 Task: In the  document briefing.pdf Use the tool word Count 'and display word count while typing'. Find the word using Dictionary 'extend'. Below name insert the link: in.pinterest.com
Action: Mouse moved to (197, 102)
Screenshot: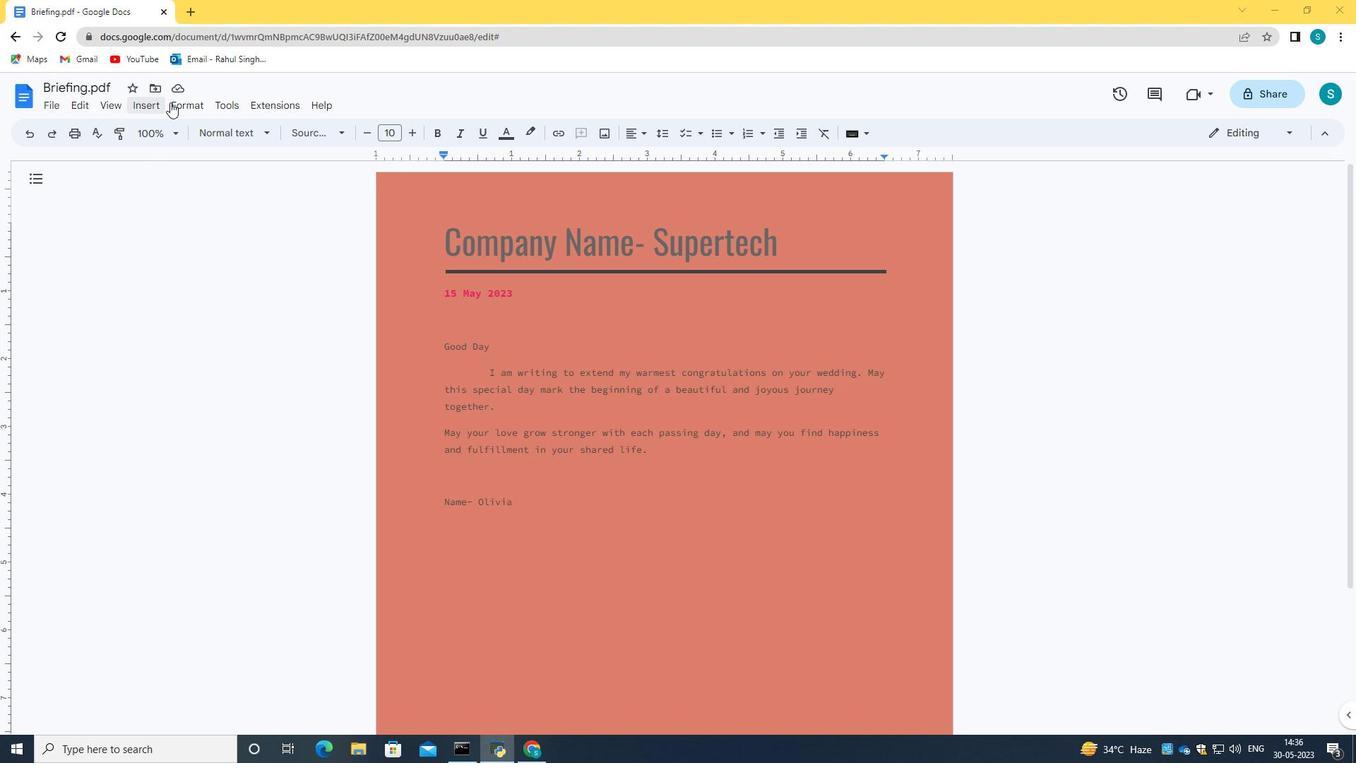 
Action: Mouse pressed left at (197, 102)
Screenshot: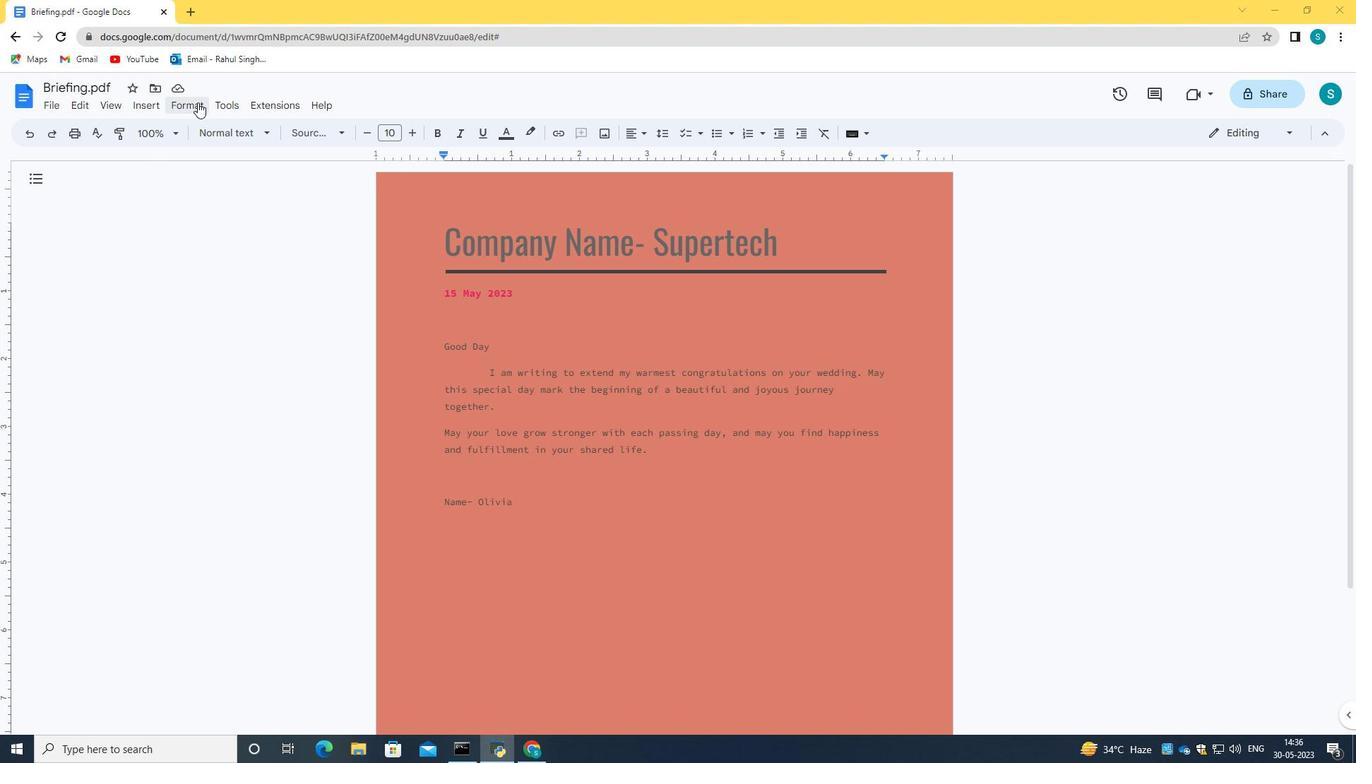 
Action: Mouse moved to (238, 154)
Screenshot: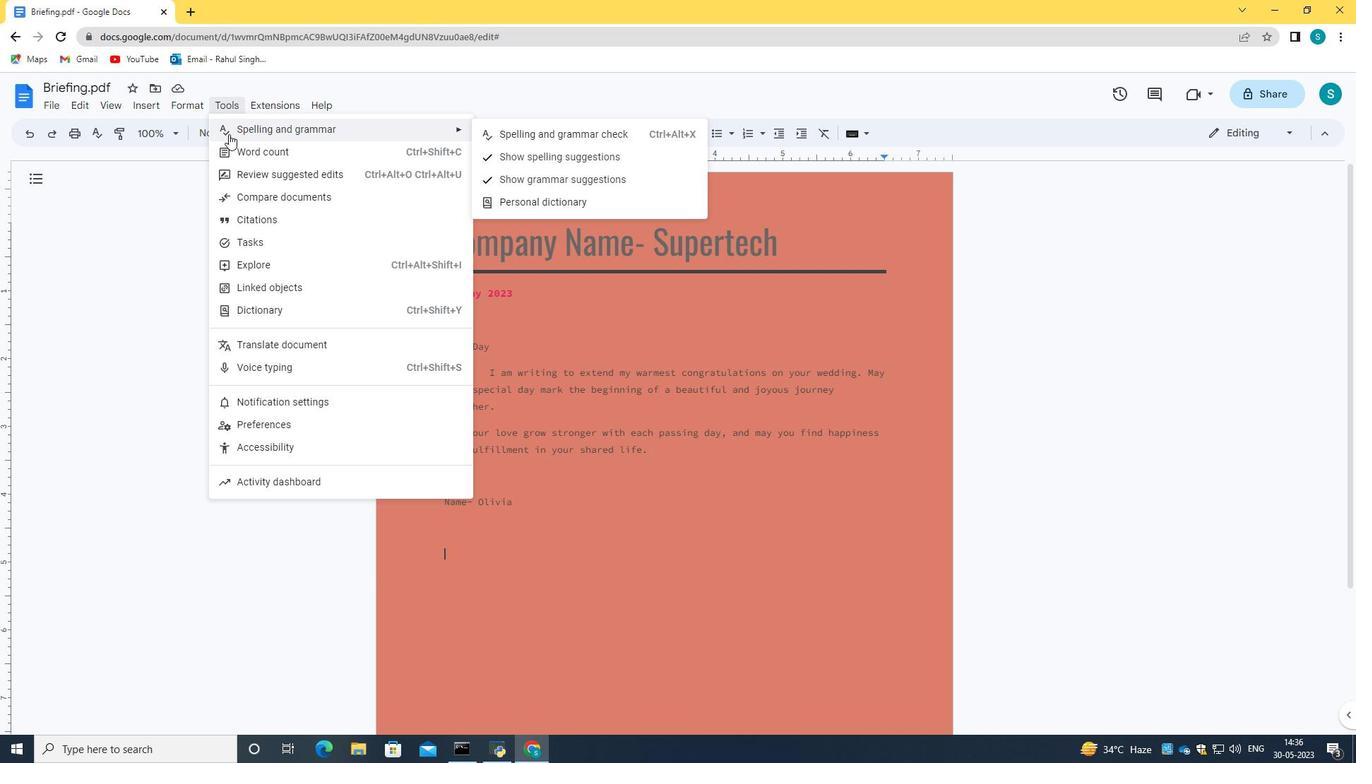
Action: Mouse pressed left at (238, 154)
Screenshot: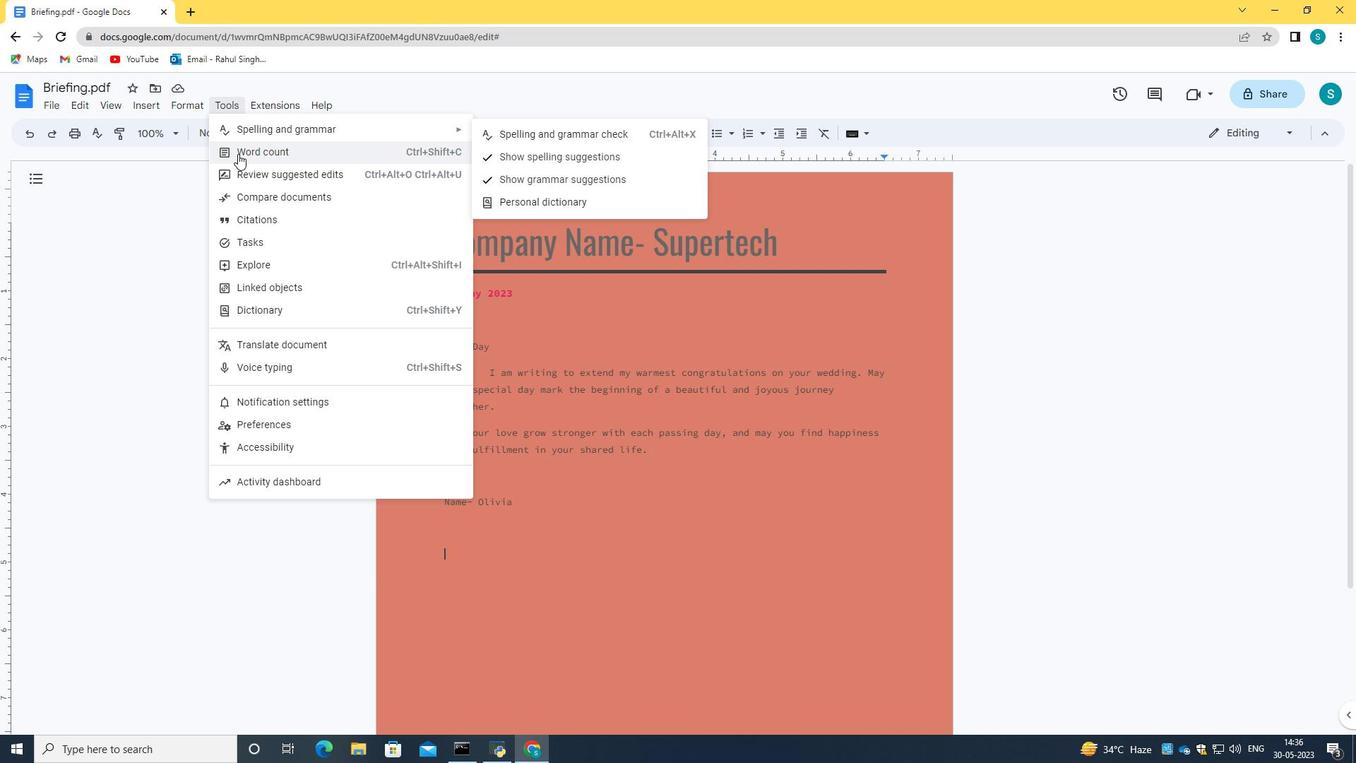 
Action: Mouse moved to (593, 467)
Screenshot: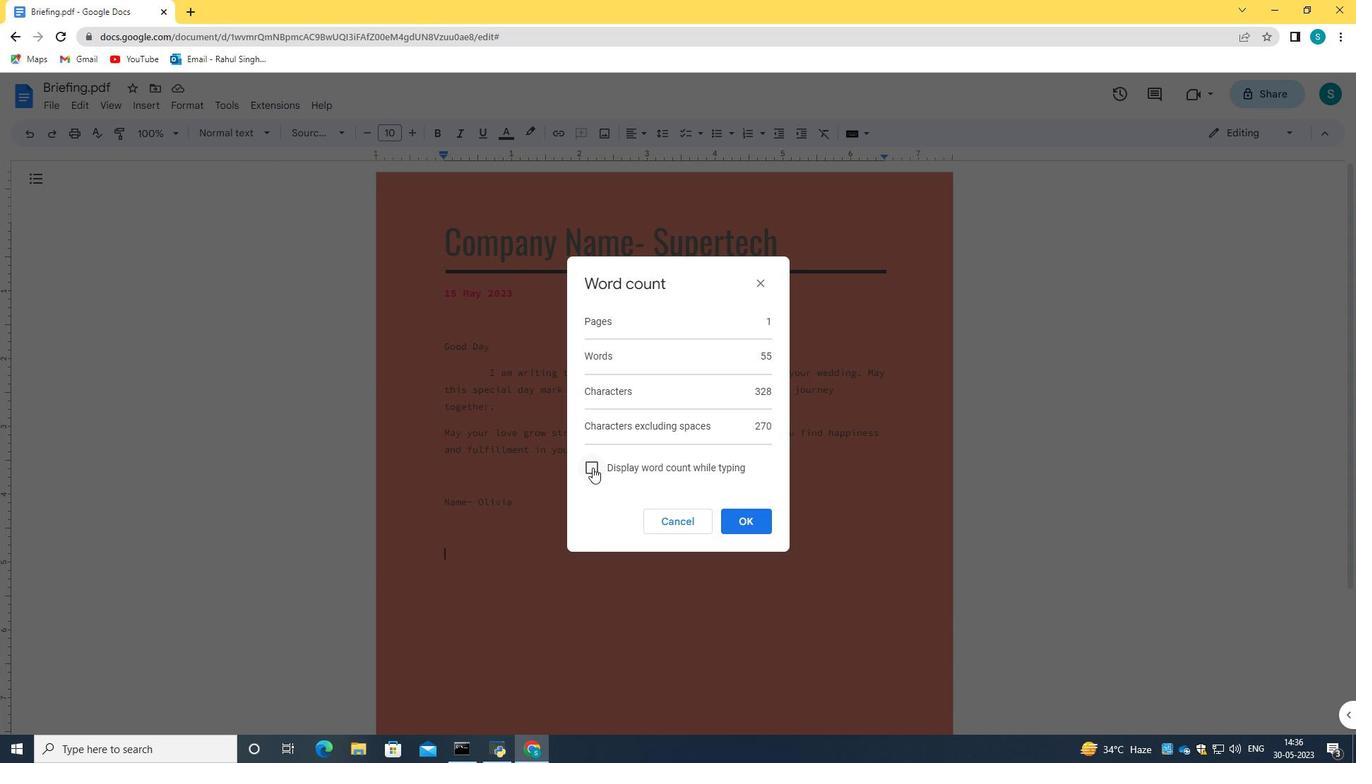
Action: Mouse pressed left at (593, 467)
Screenshot: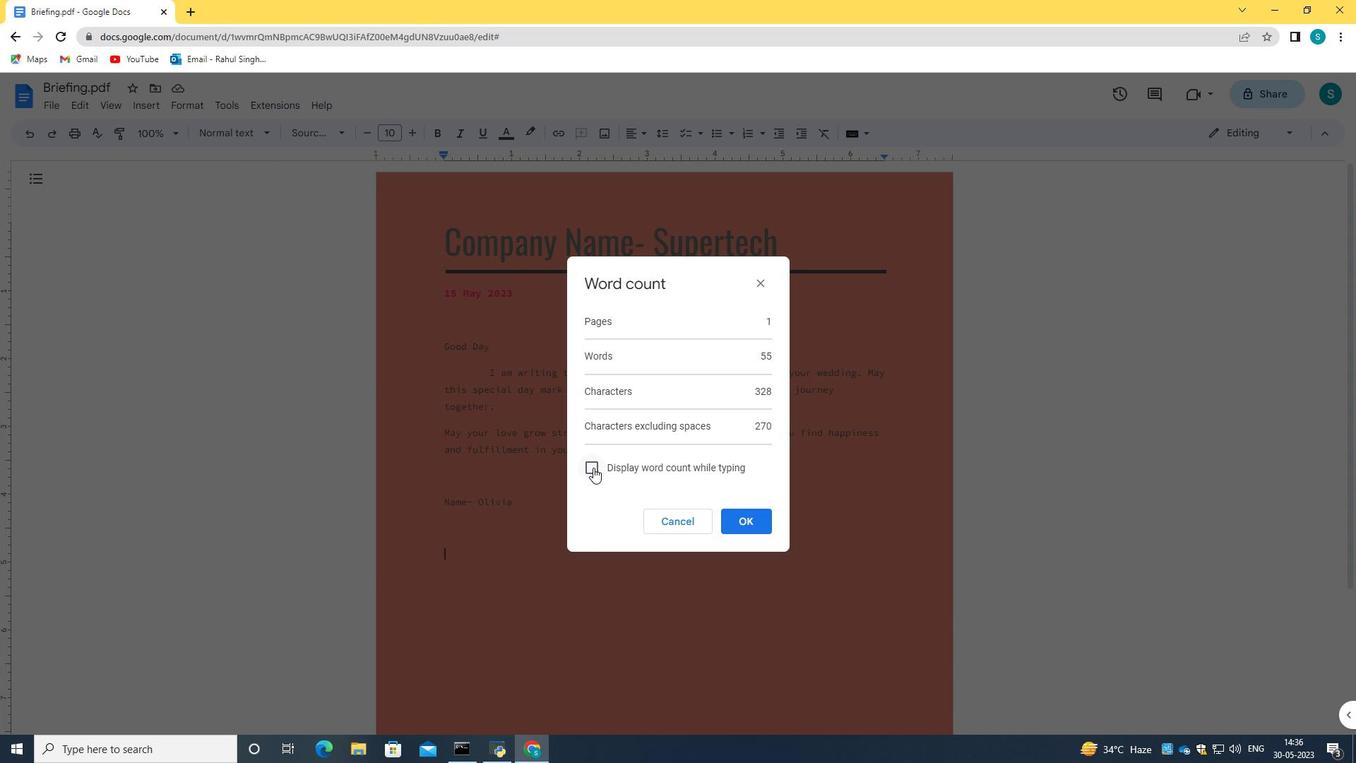 
Action: Mouse moved to (750, 518)
Screenshot: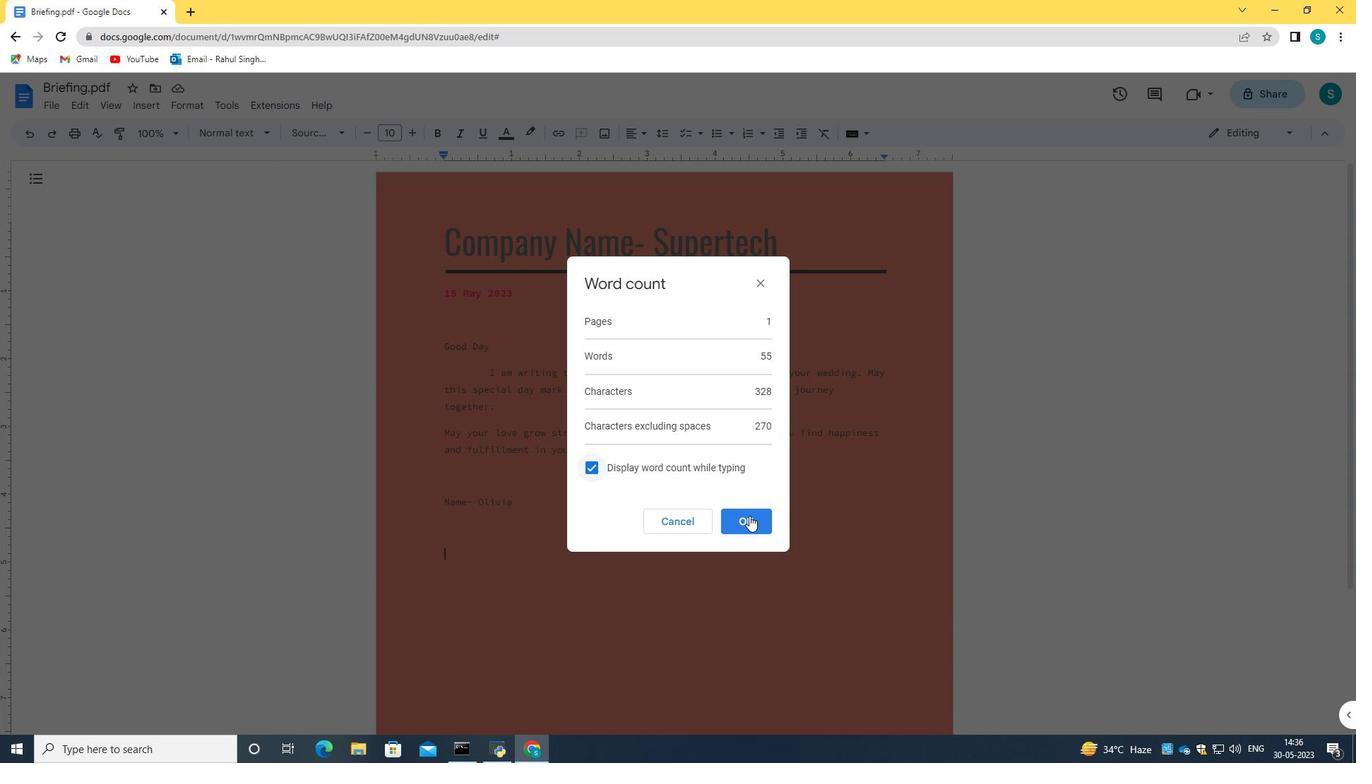 
Action: Mouse pressed left at (750, 518)
Screenshot: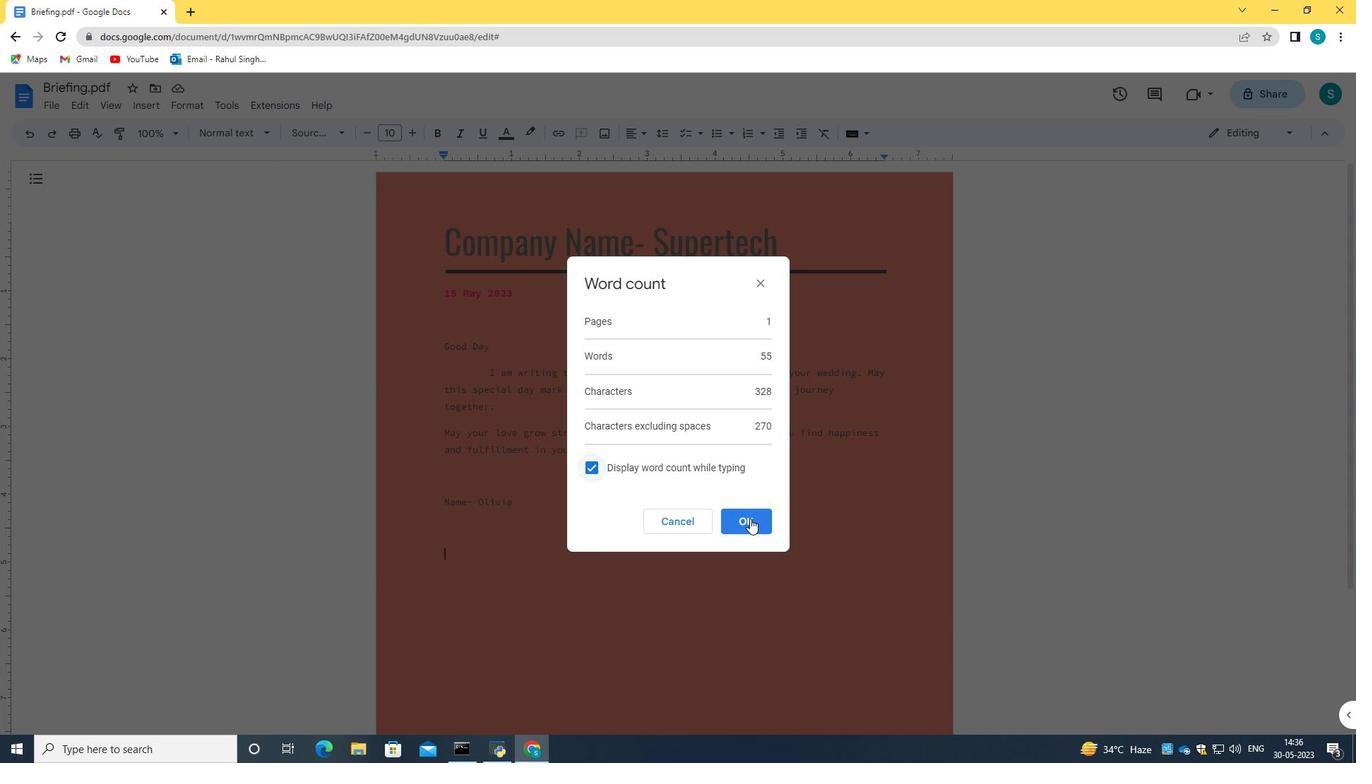 
Action: Mouse moved to (237, 101)
Screenshot: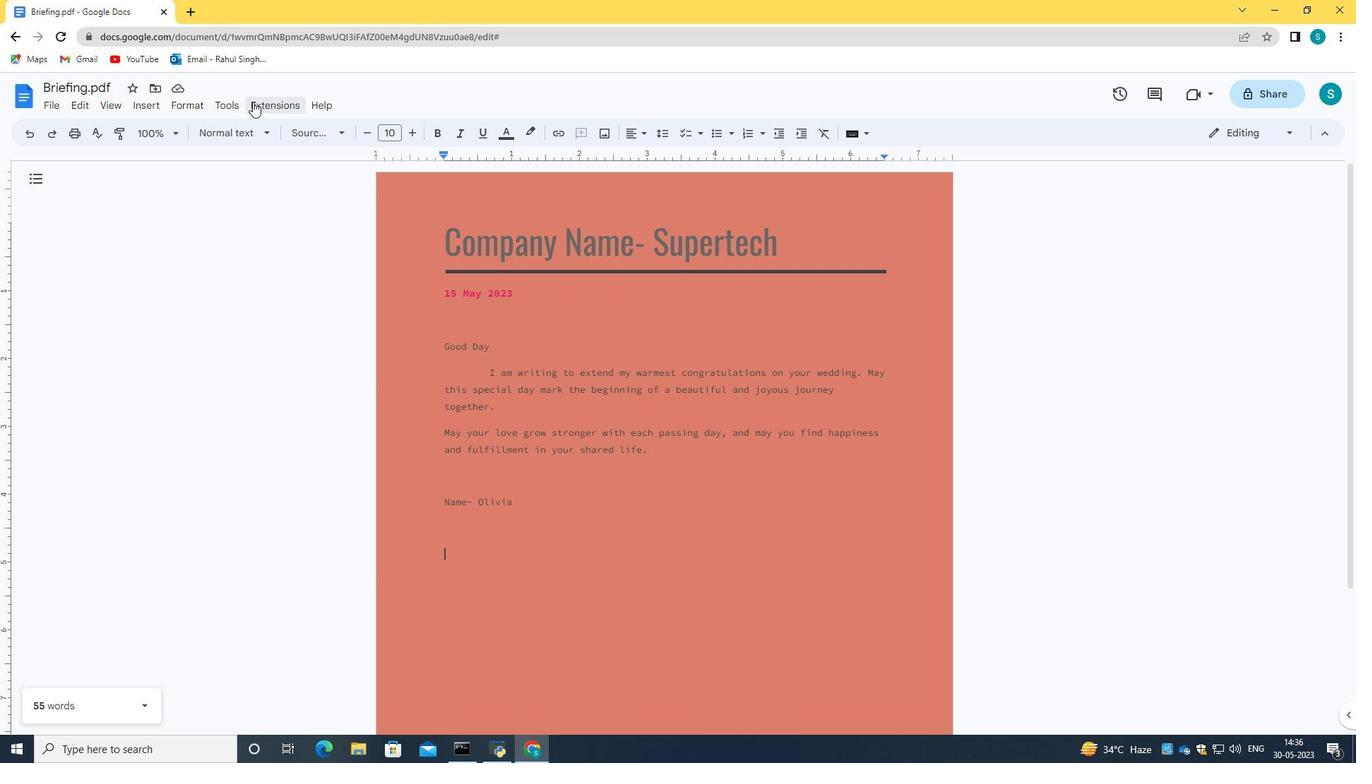 
Action: Mouse pressed left at (237, 101)
Screenshot: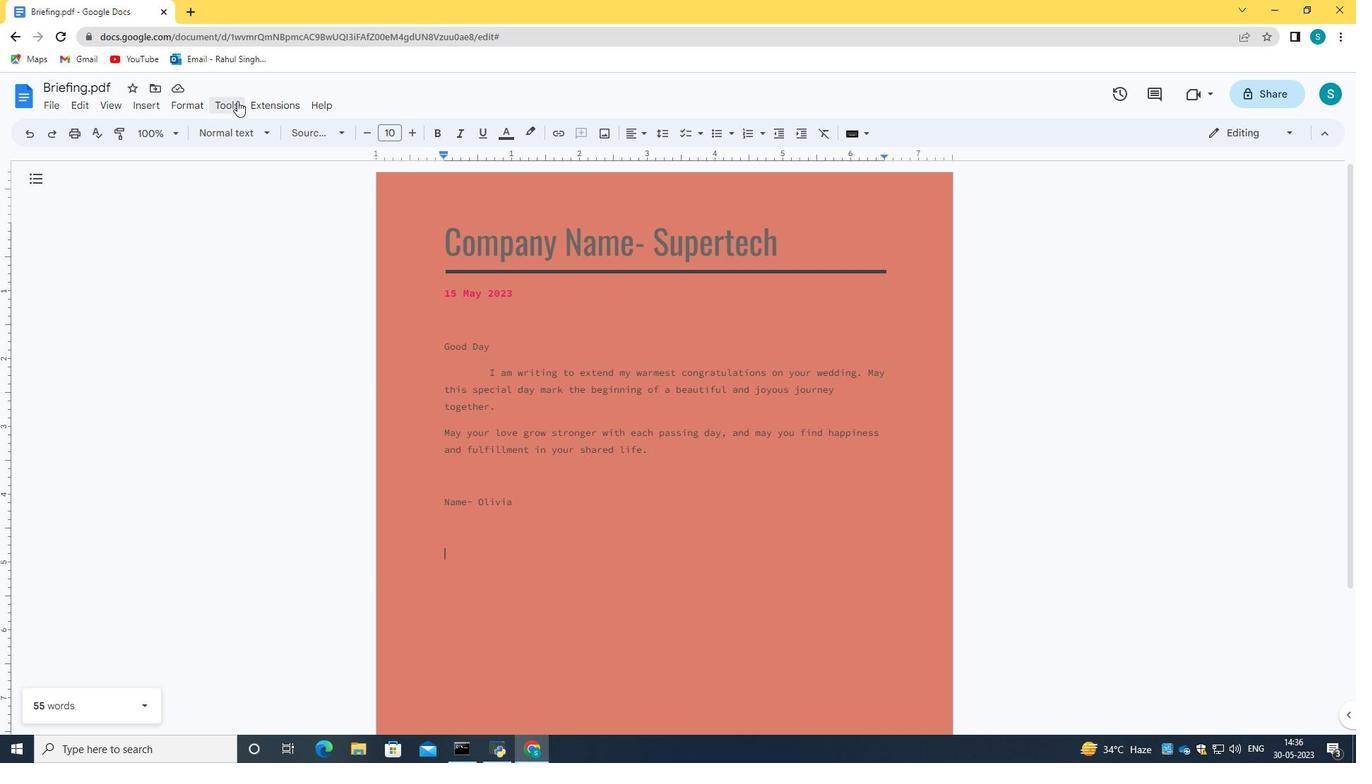 
Action: Mouse moved to (264, 313)
Screenshot: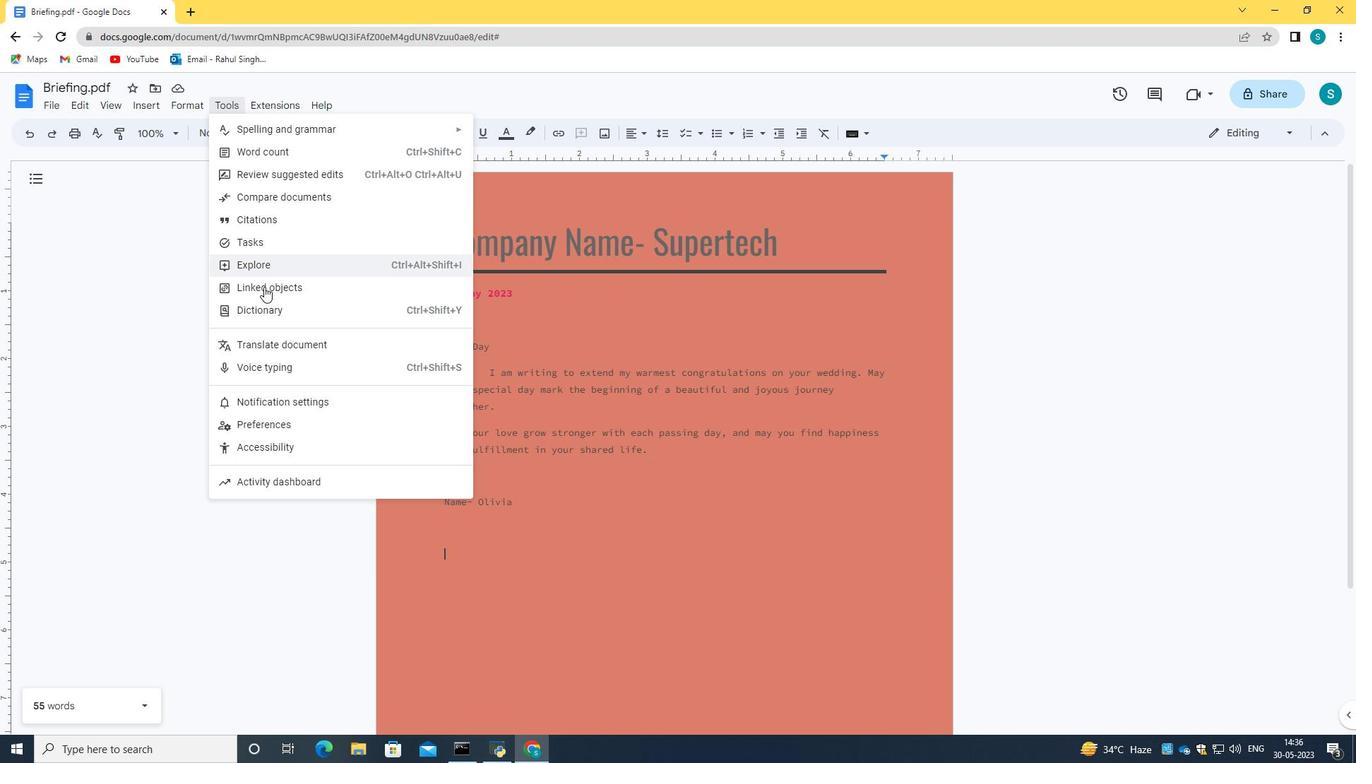 
Action: Mouse pressed left at (264, 313)
Screenshot: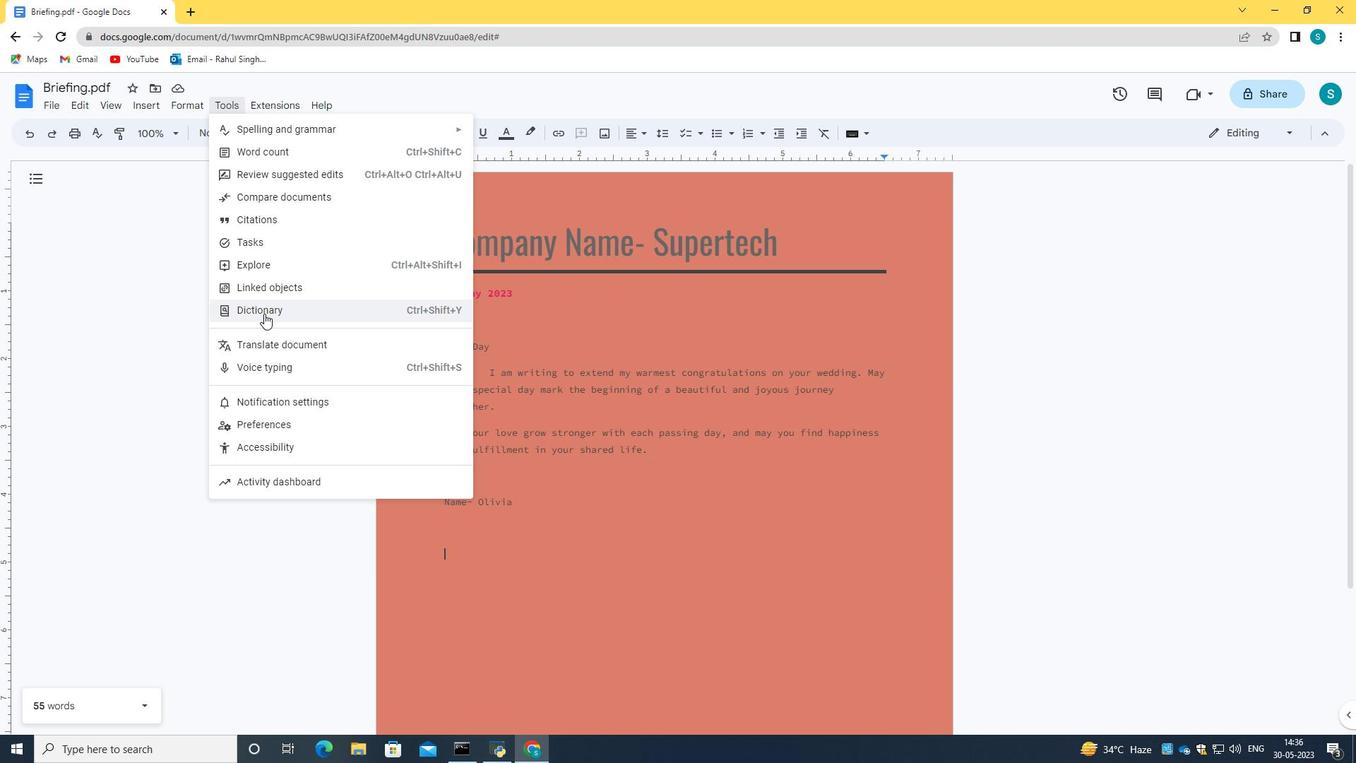 
Action: Mouse moved to (1214, 180)
Screenshot: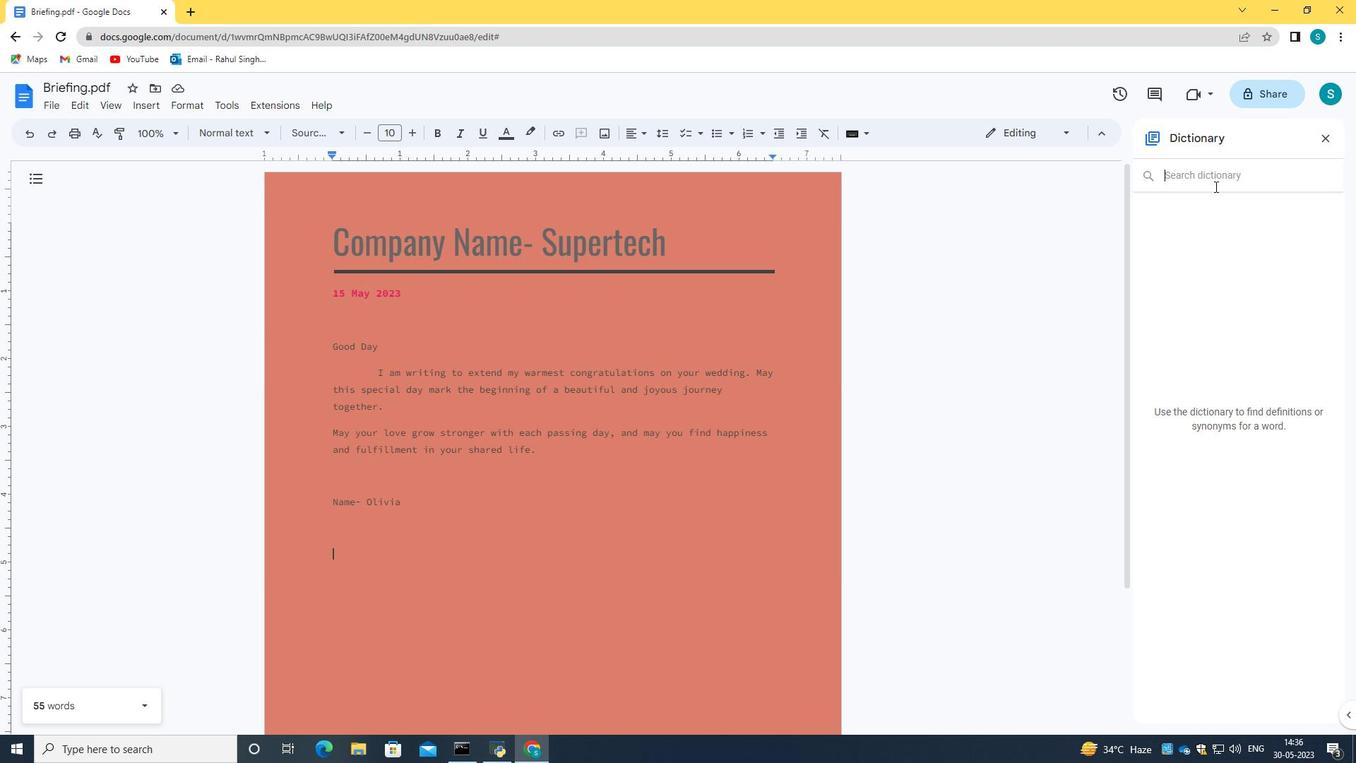 
Action: Mouse pressed left at (1214, 180)
Screenshot: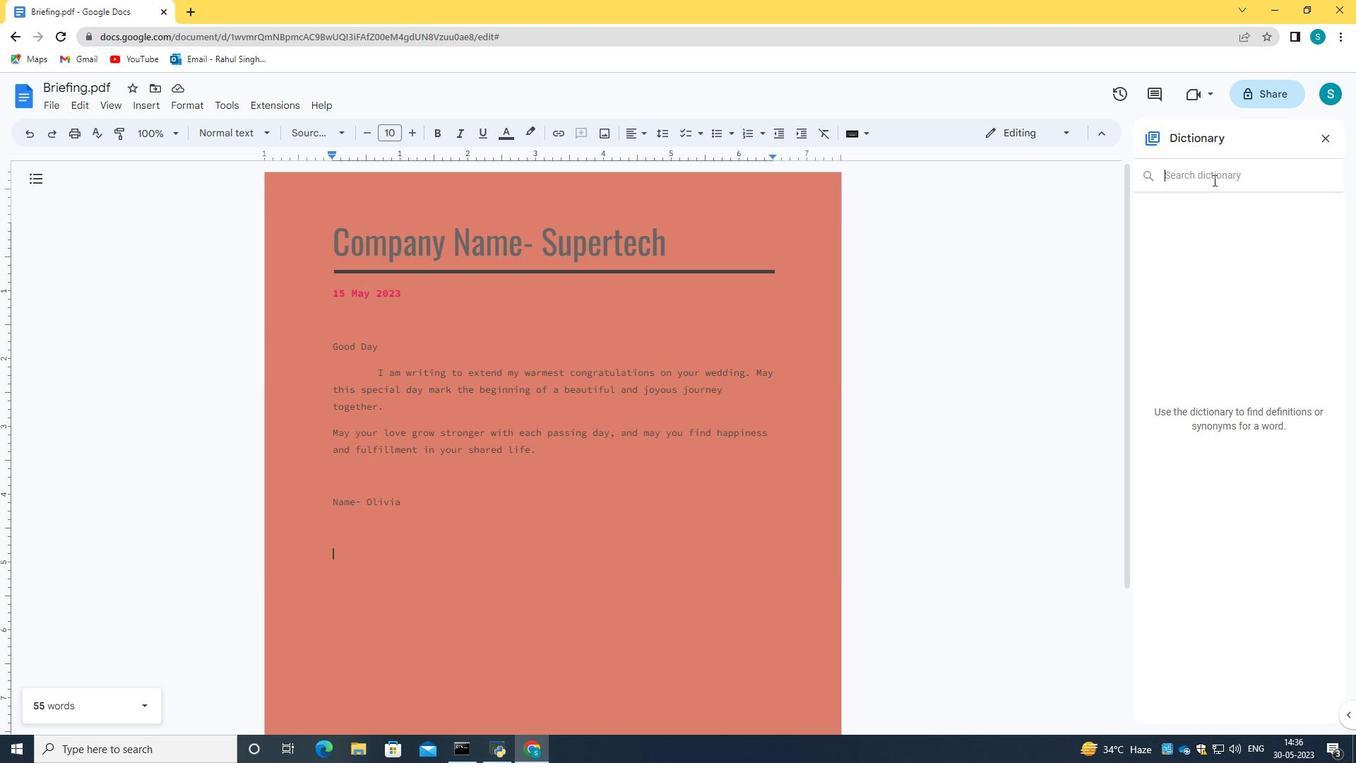 
Action: Key pressed <Key.caps_lock><Key.caps_lock>extend<Key.enter>
Screenshot: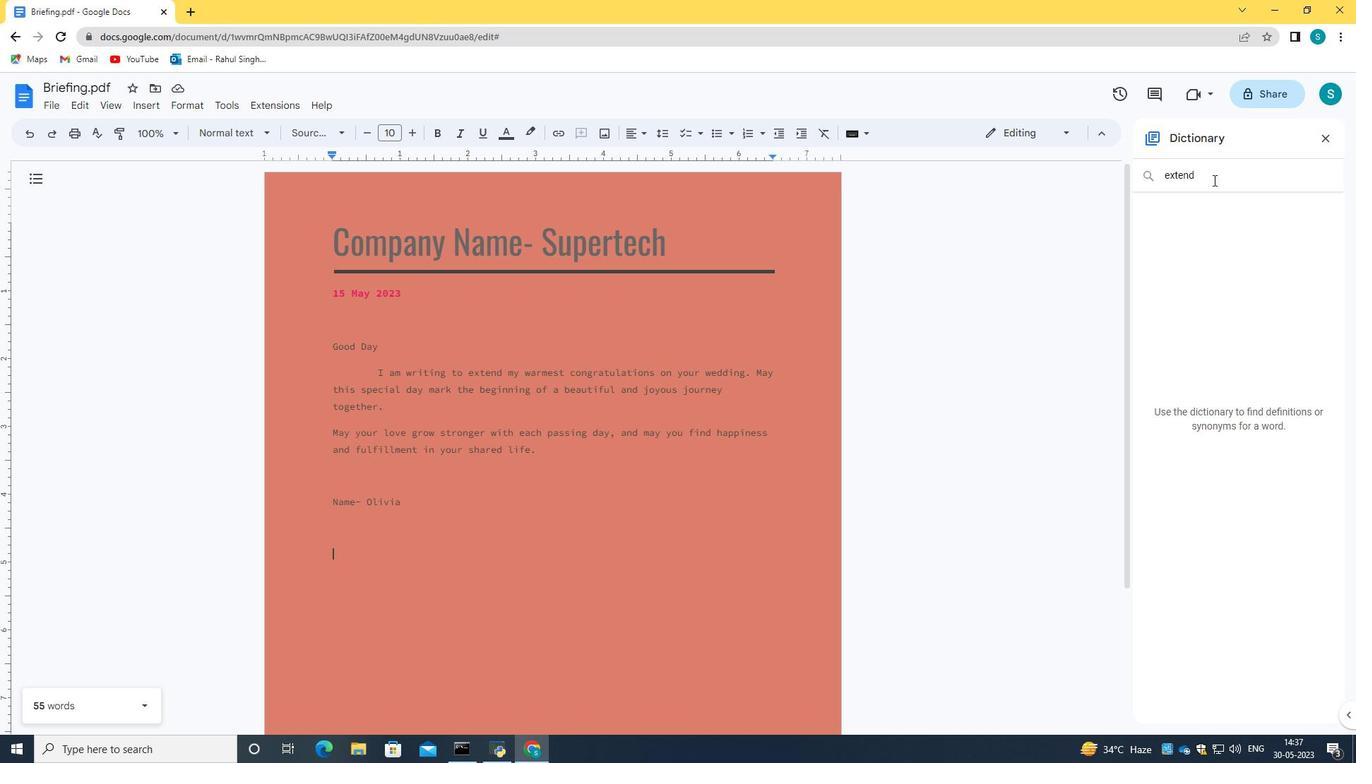 
Action: Mouse moved to (1221, 179)
Screenshot: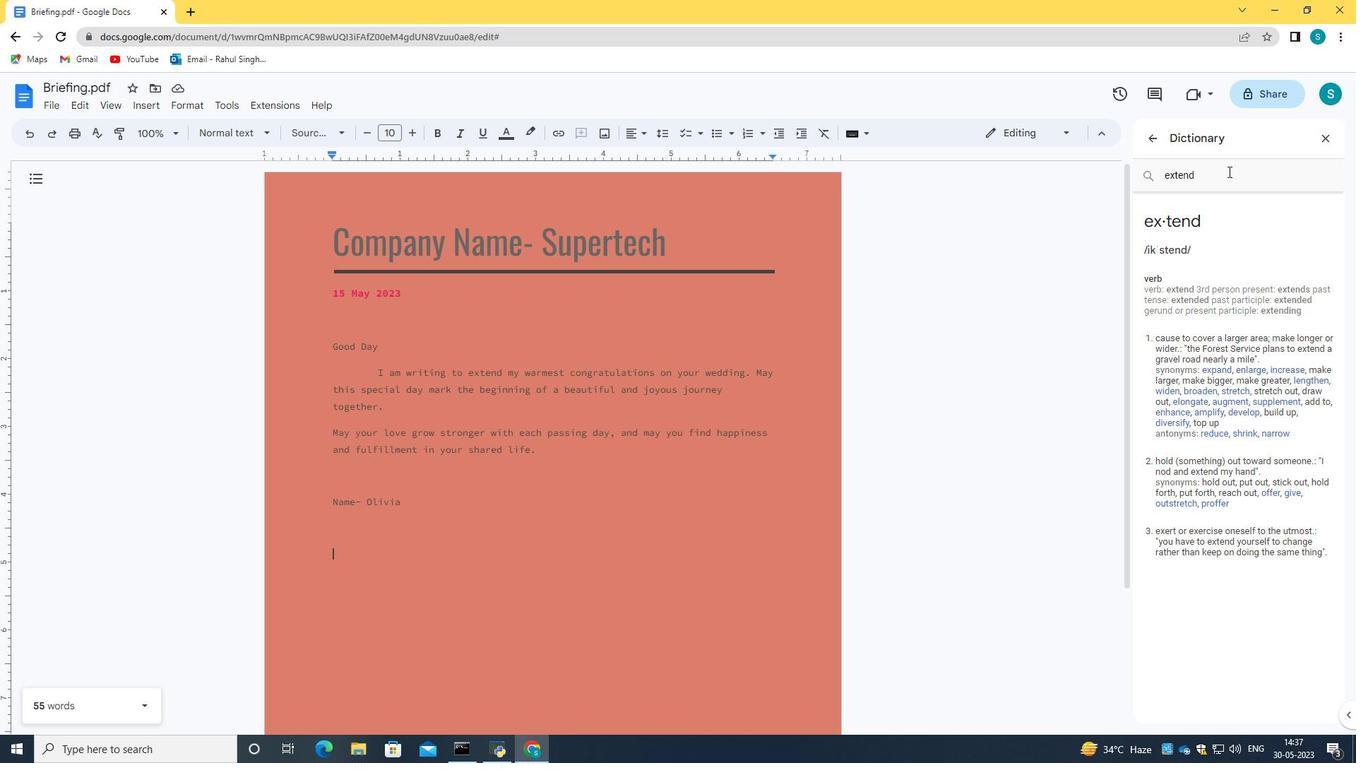 
Action: Mouse pressed left at (1221, 179)
Screenshot: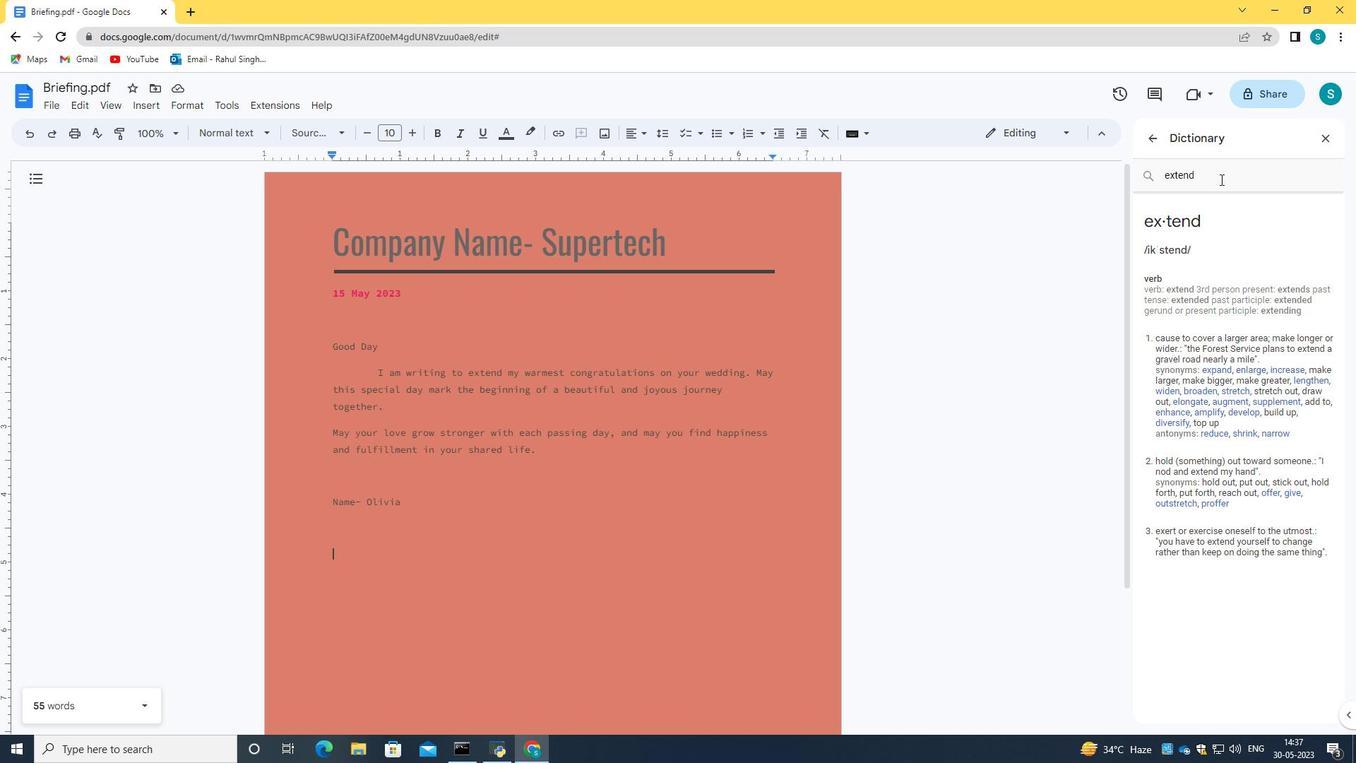 
Action: Mouse moved to (1120, 278)
Screenshot: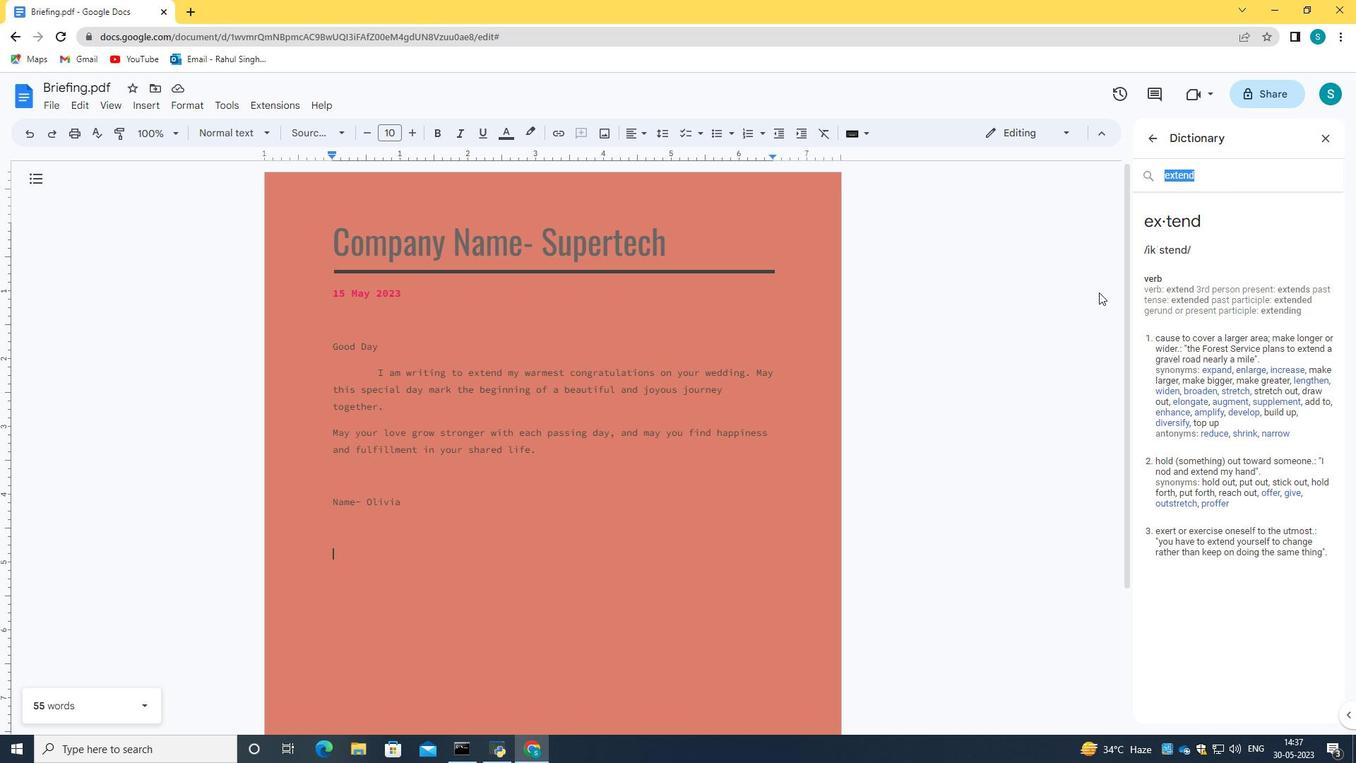 
Action: Mouse pressed left at (1120, 278)
Screenshot: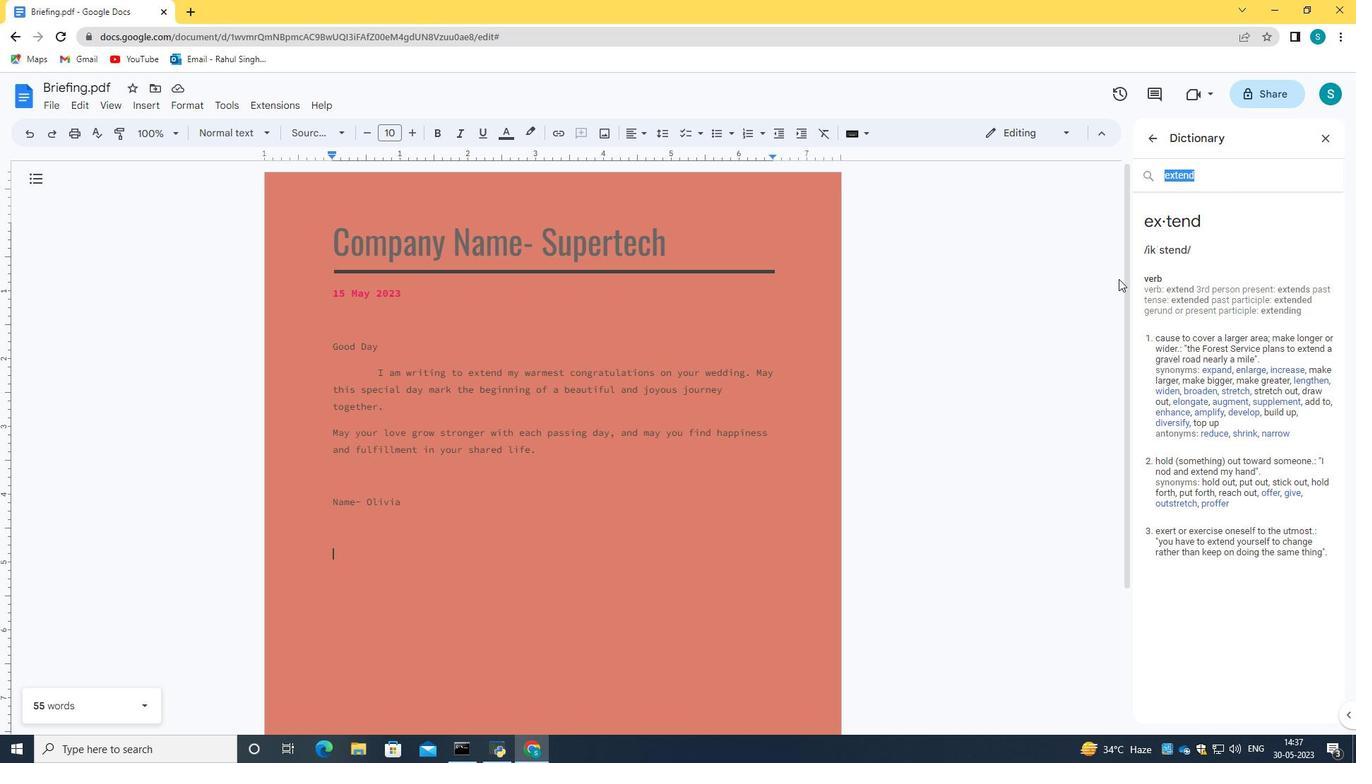 
Action: Mouse moved to (1043, 258)
Screenshot: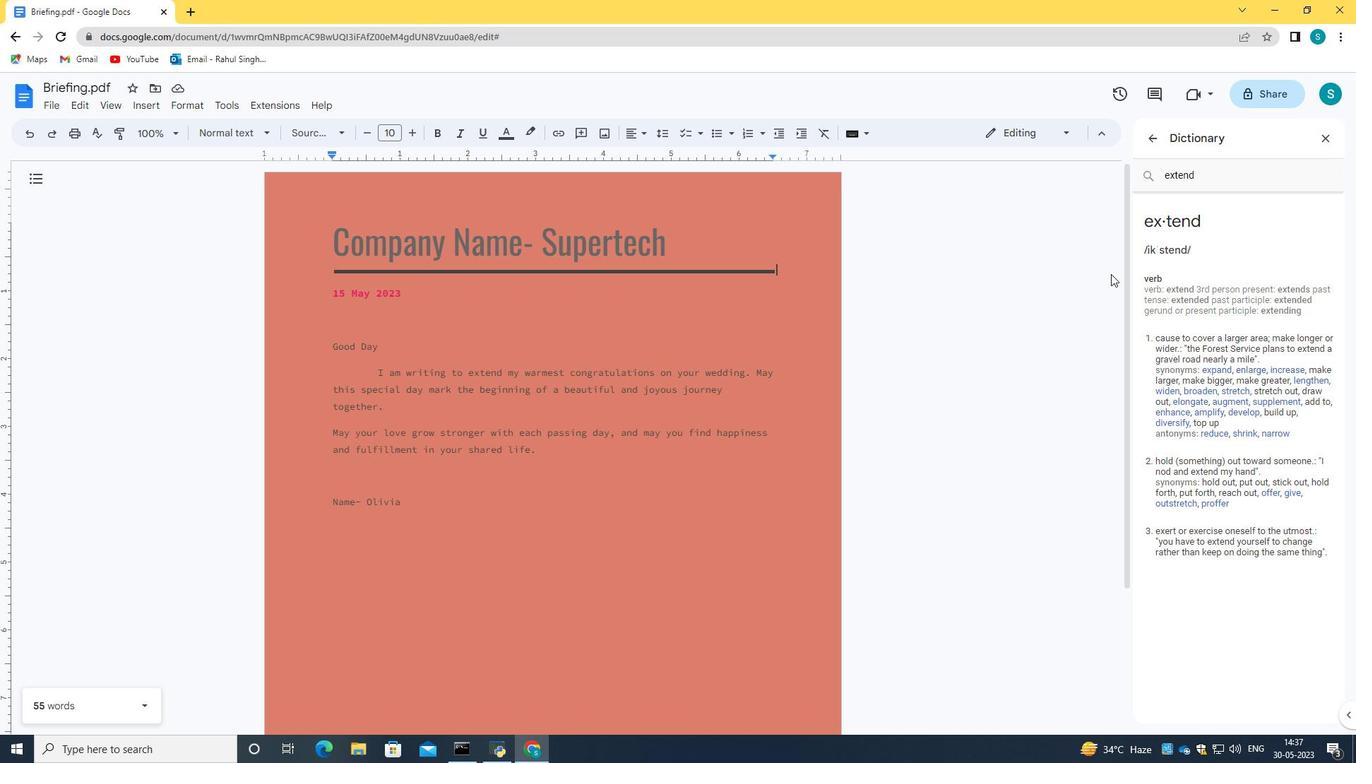 
Action: Mouse pressed left at (1043, 258)
Screenshot: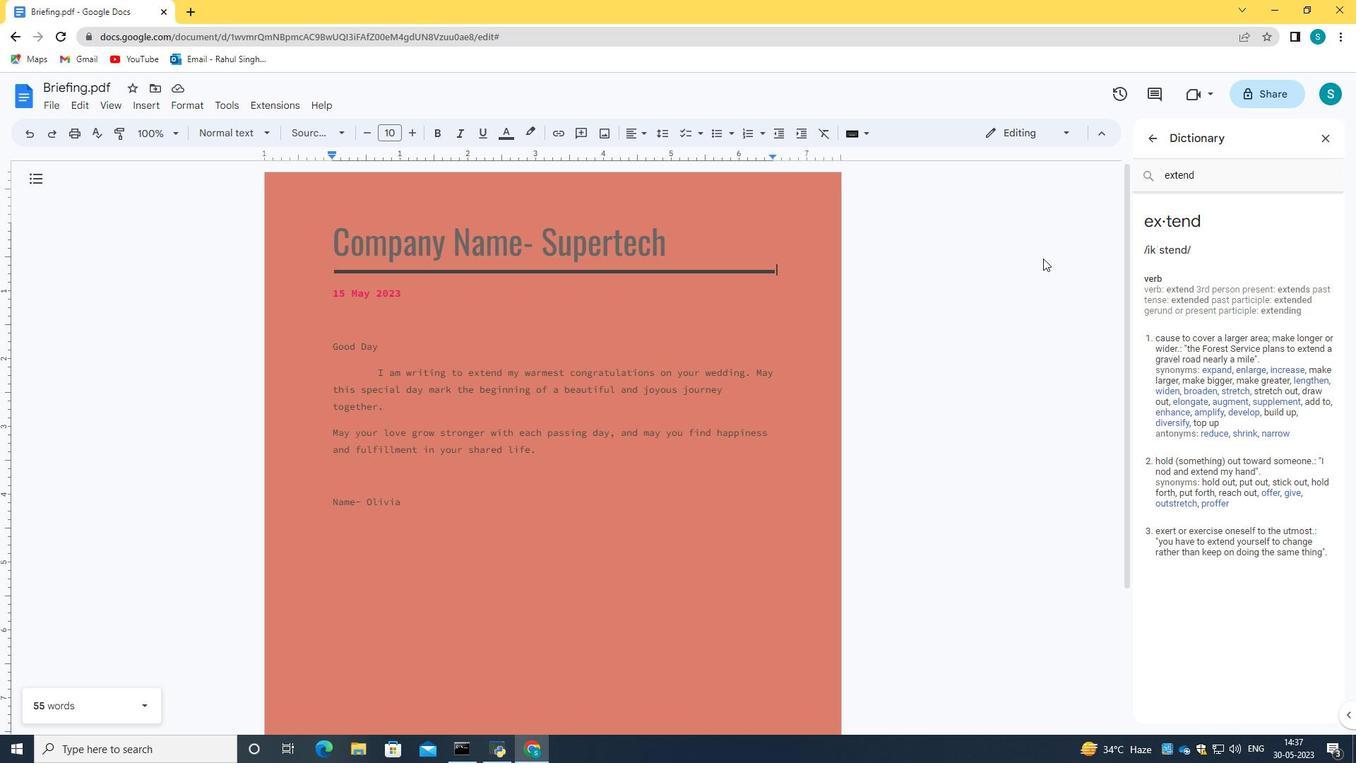 
Action: Mouse moved to (375, 547)
Screenshot: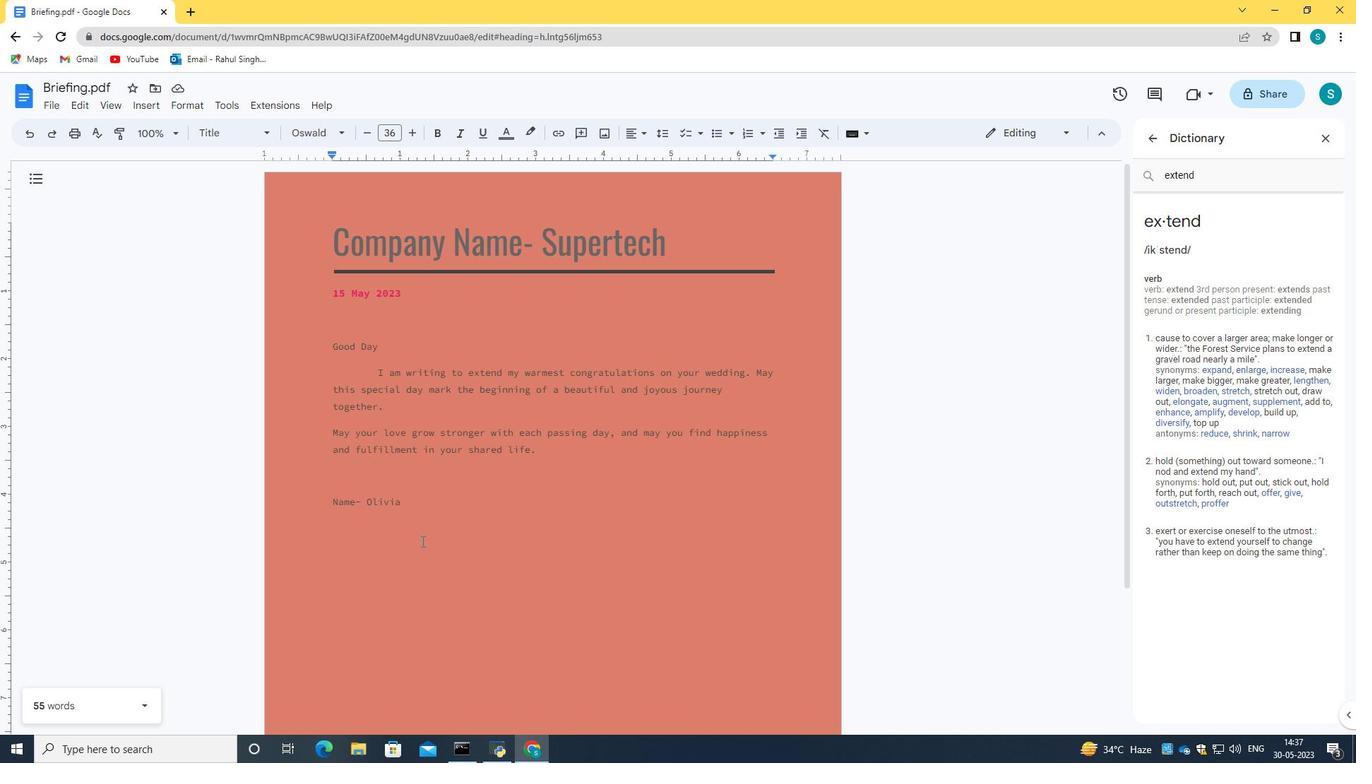 
Action: Mouse pressed left at (375, 547)
Screenshot: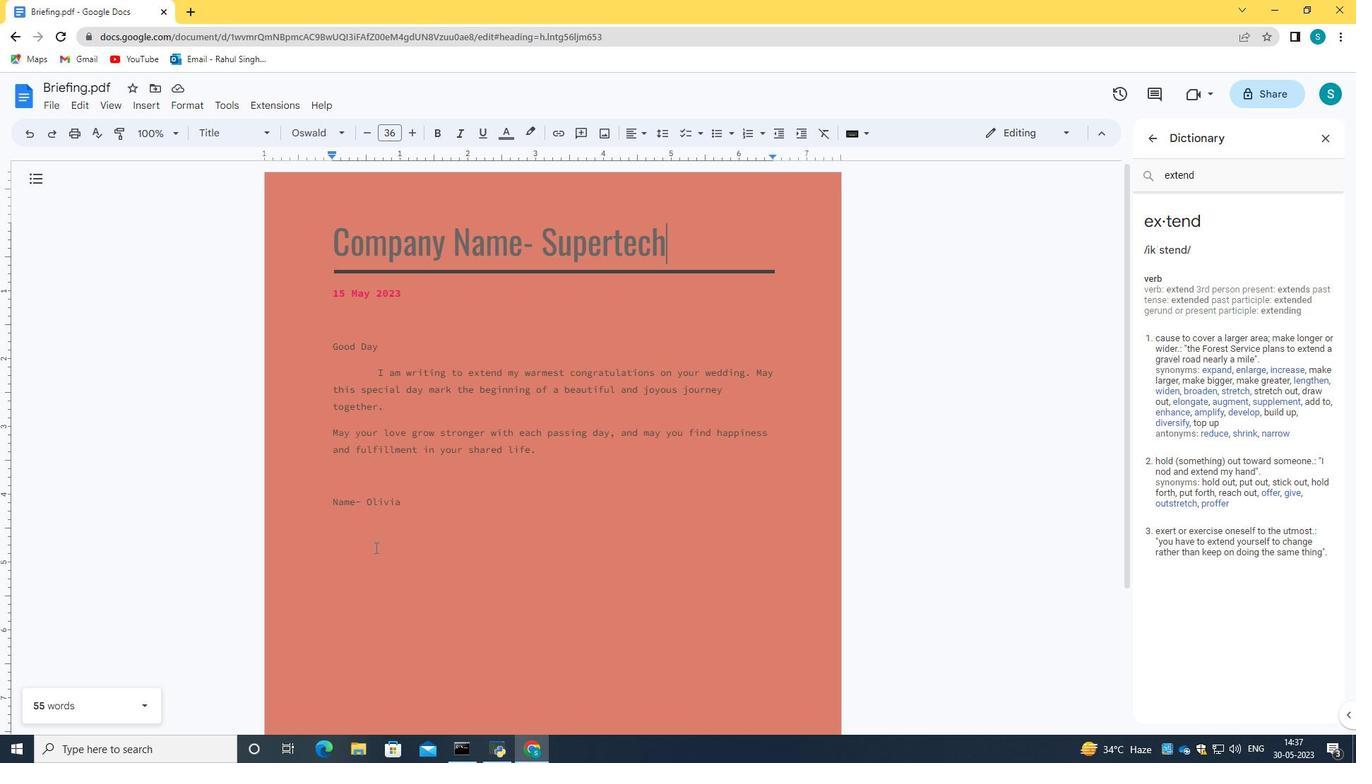 
Action: Mouse moved to (357, 521)
Screenshot: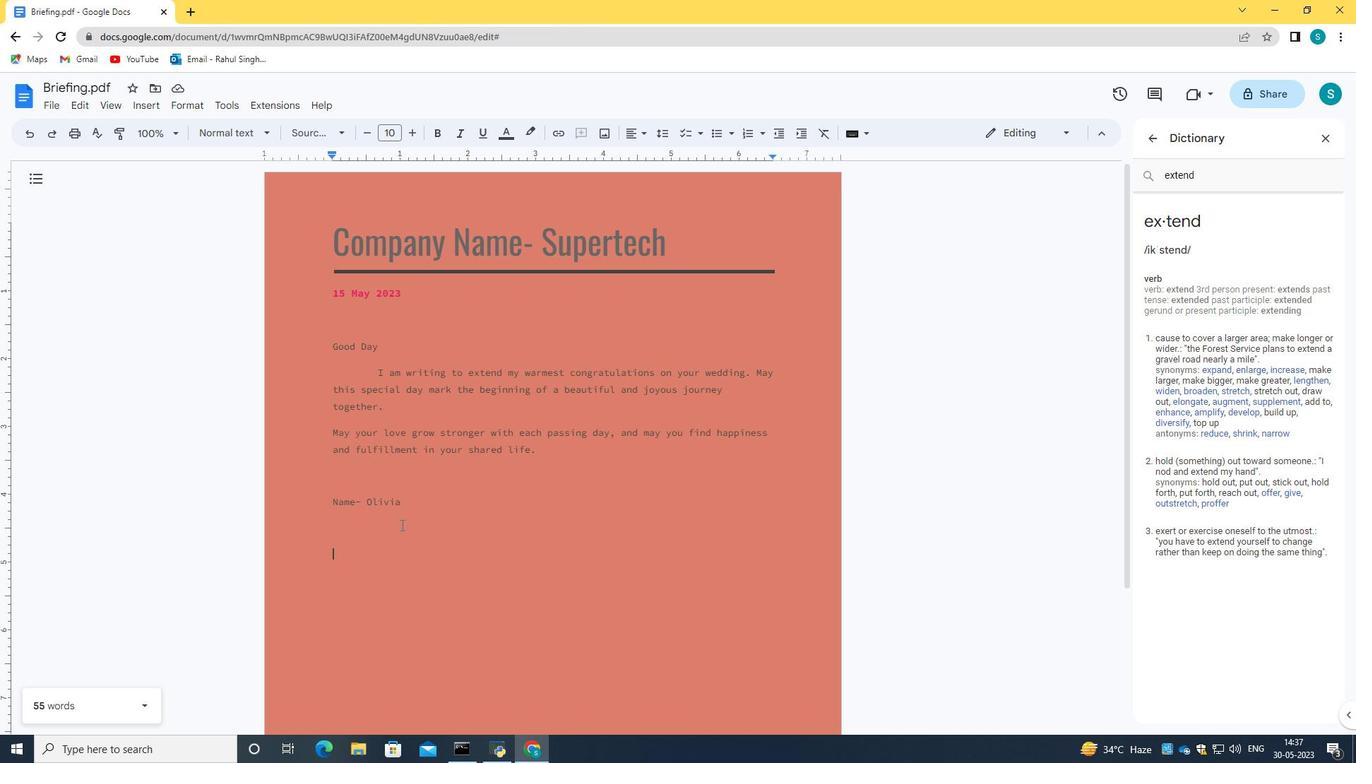 
Action: Mouse pressed left at (357, 521)
Screenshot: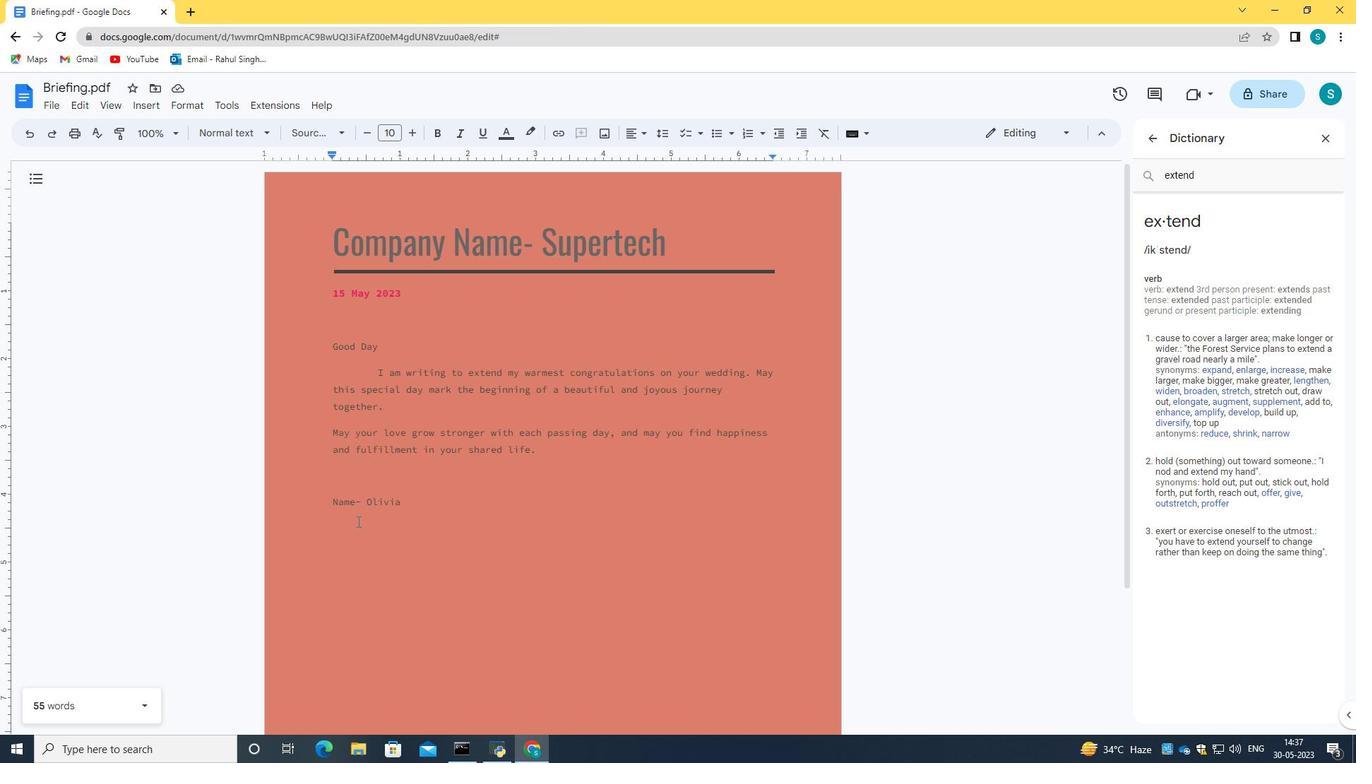 
Action: Mouse moved to (550, 134)
Screenshot: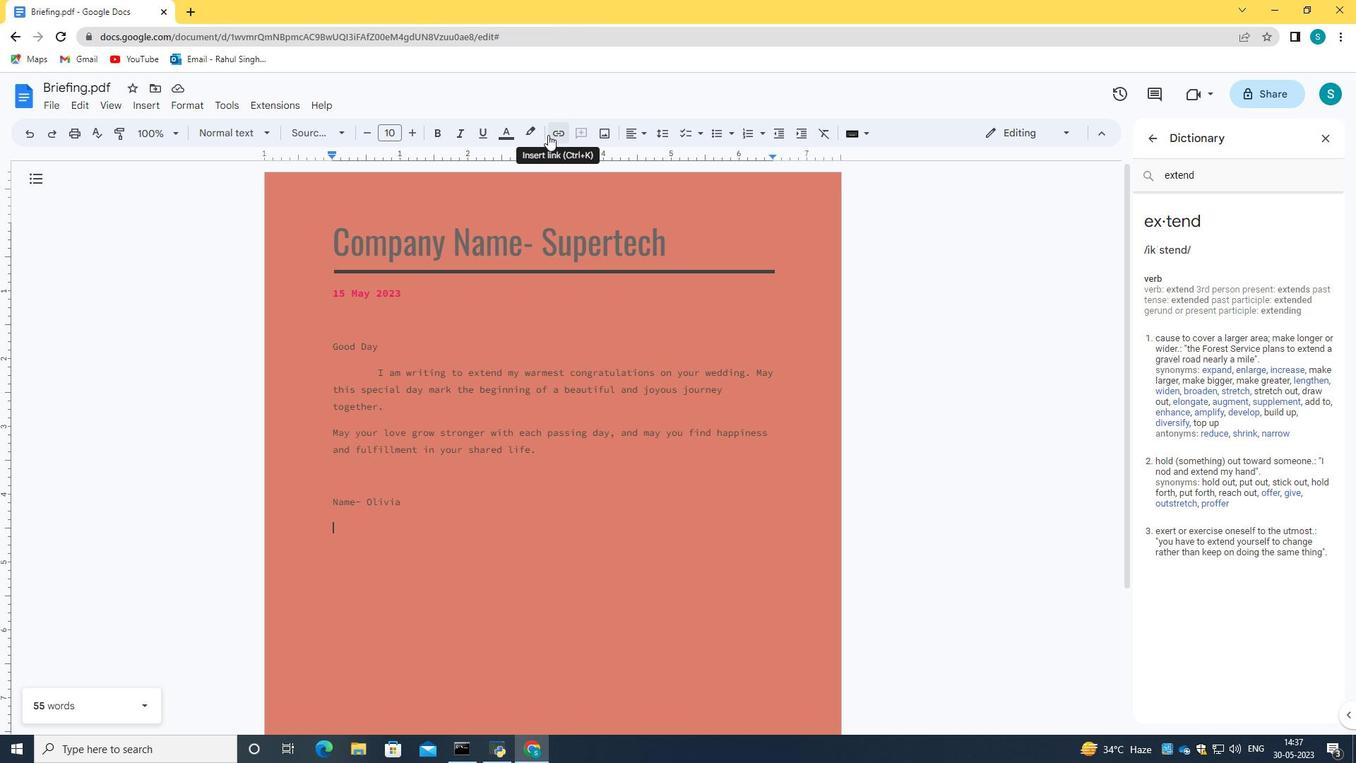 
Action: Mouse pressed left at (550, 134)
Screenshot: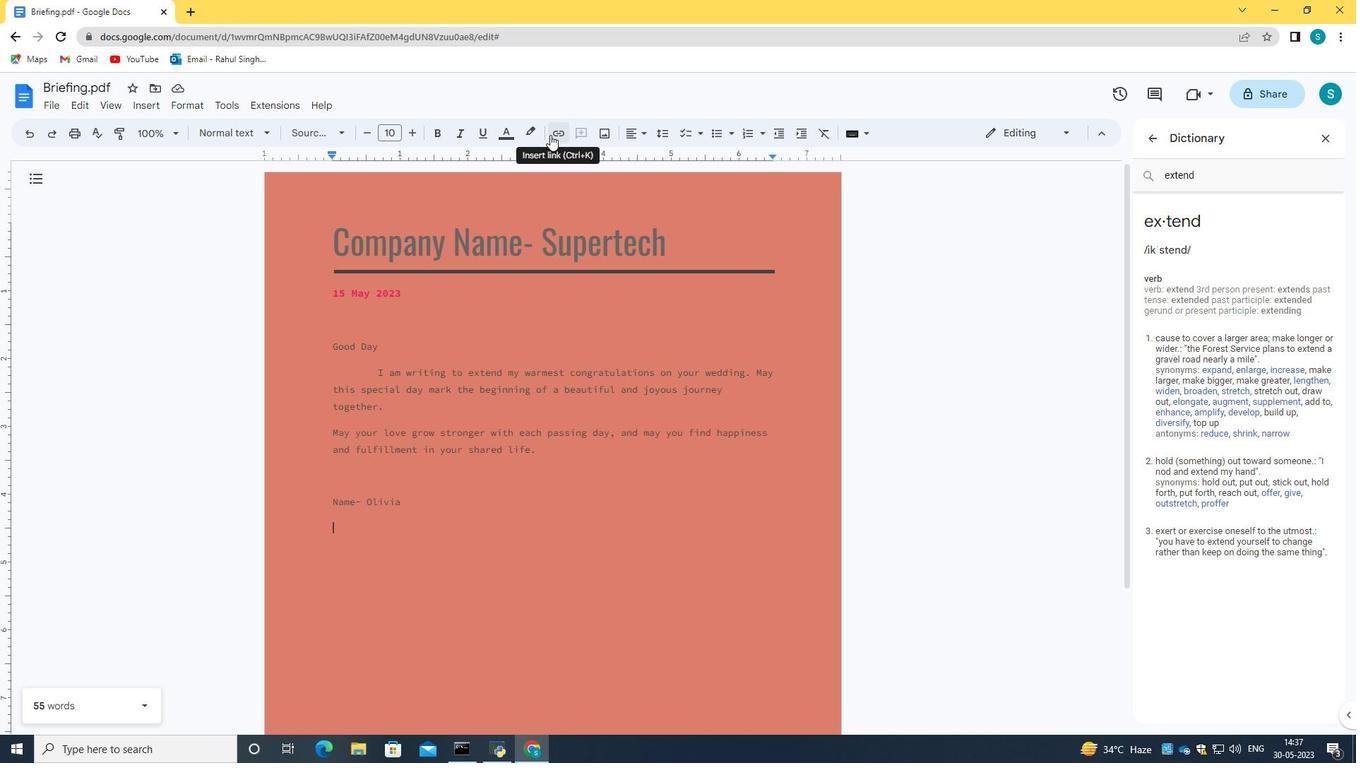 
Action: Mouse moved to (420, 302)
Screenshot: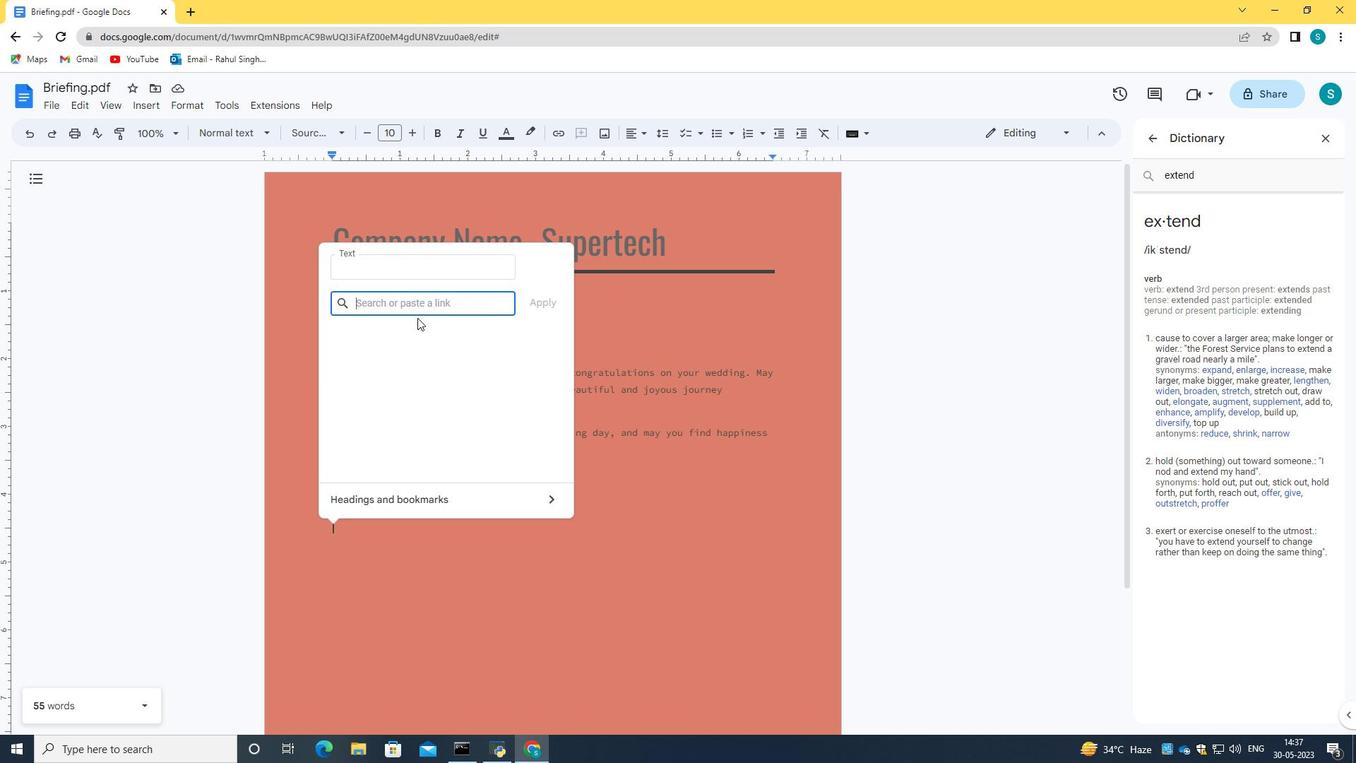 
Action: Key pressed in.pinterest.com
Screenshot: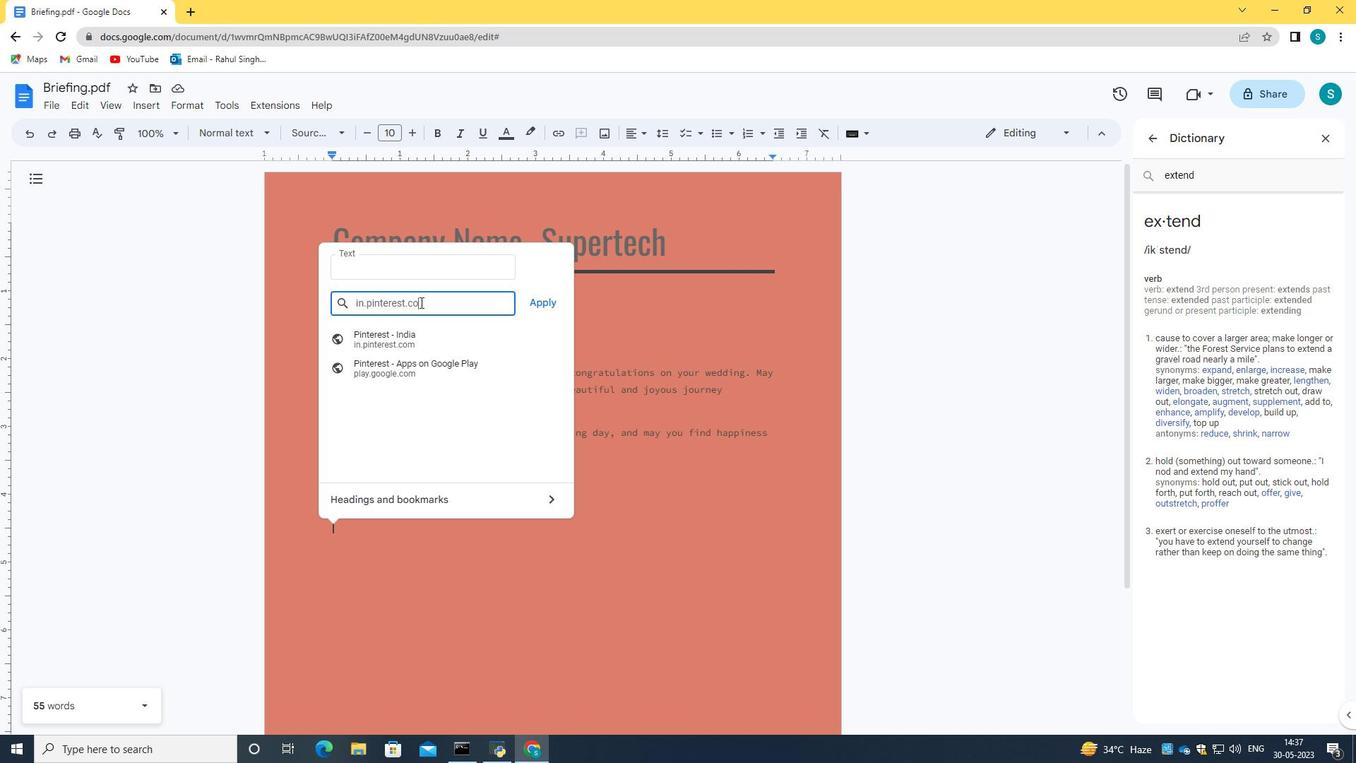 
Action: Mouse moved to (383, 332)
Screenshot: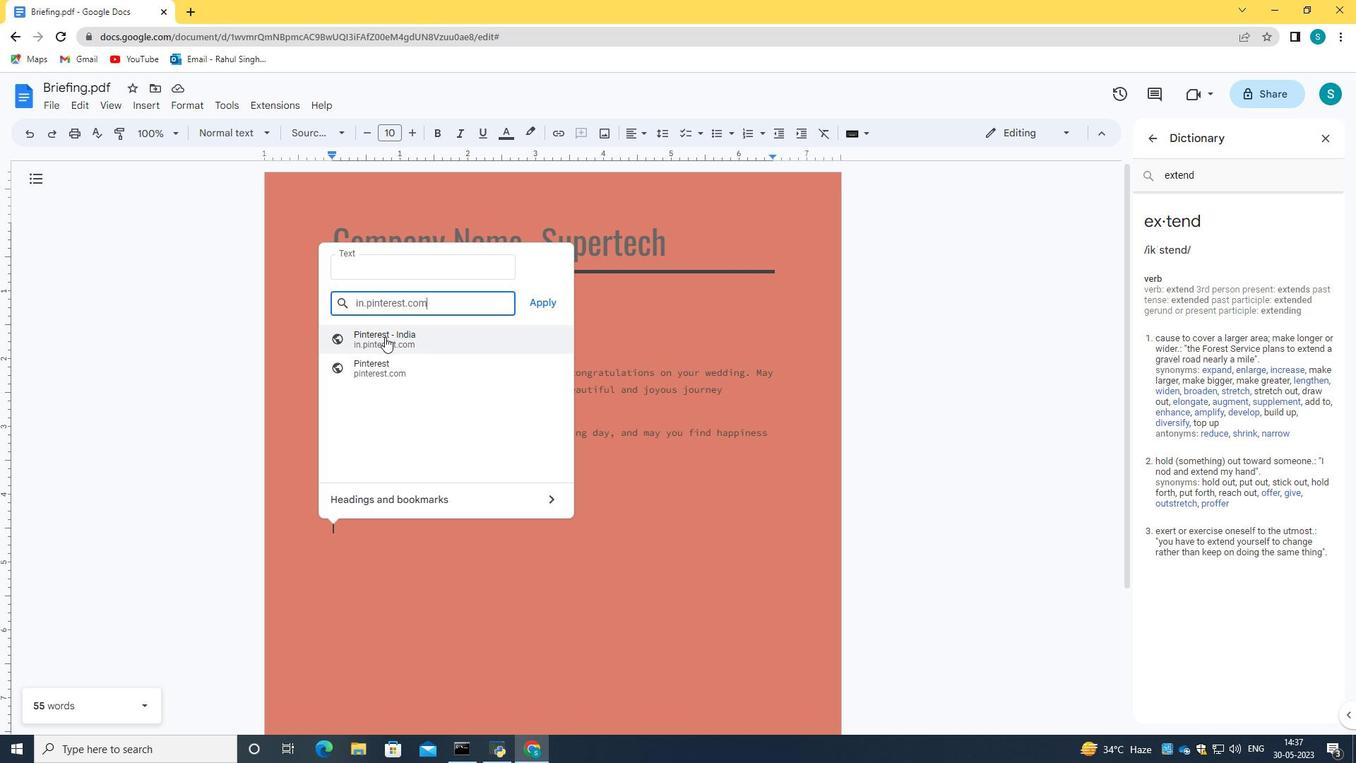 
Action: Mouse pressed left at (383, 332)
Screenshot: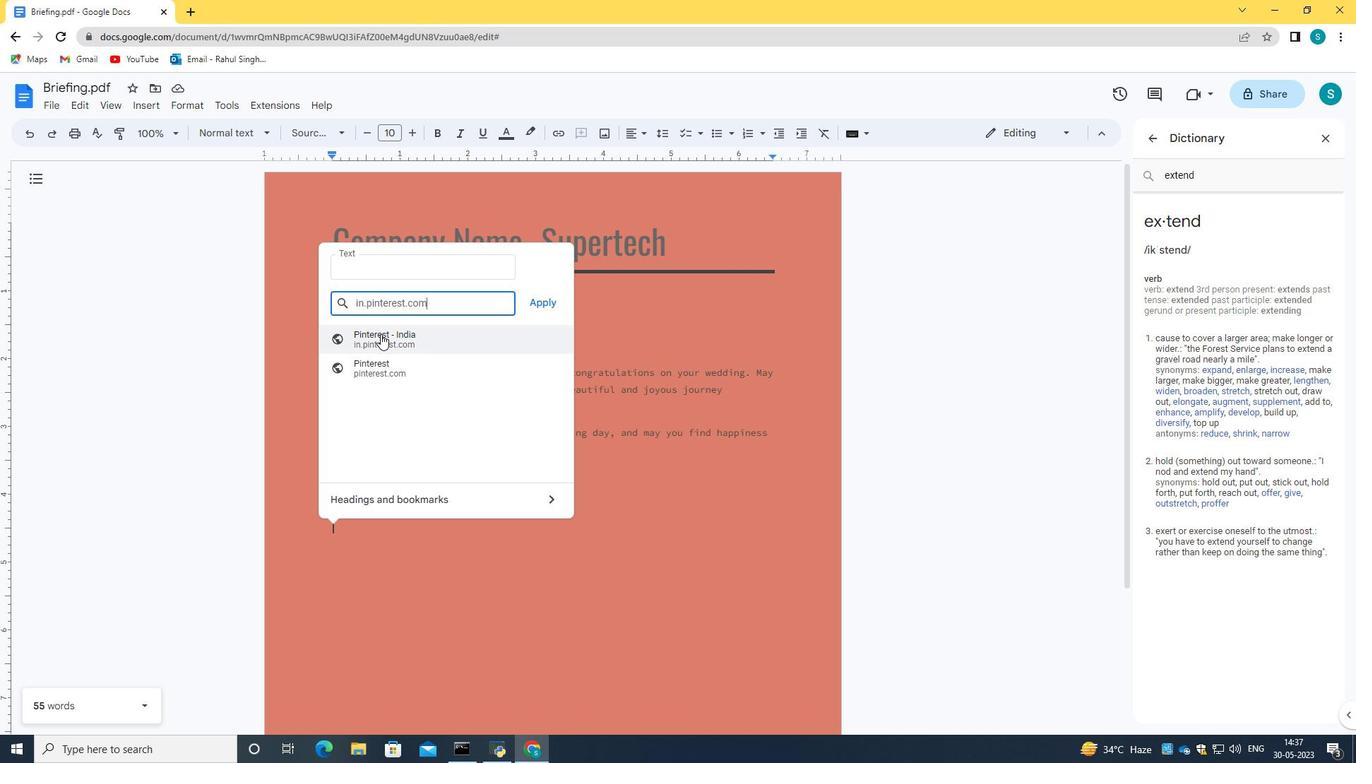 
Action: Mouse moved to (529, 560)
Screenshot: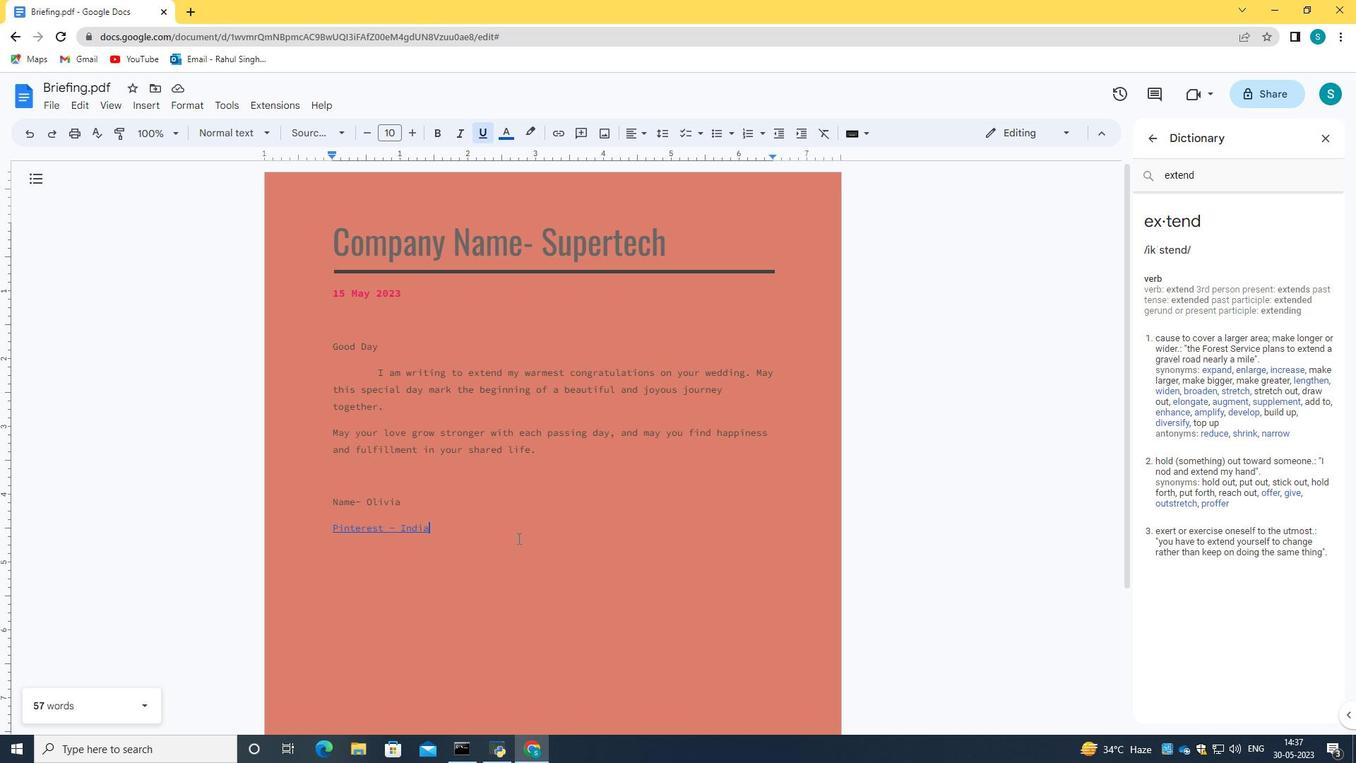 
Action: Mouse pressed left at (529, 560)
Screenshot: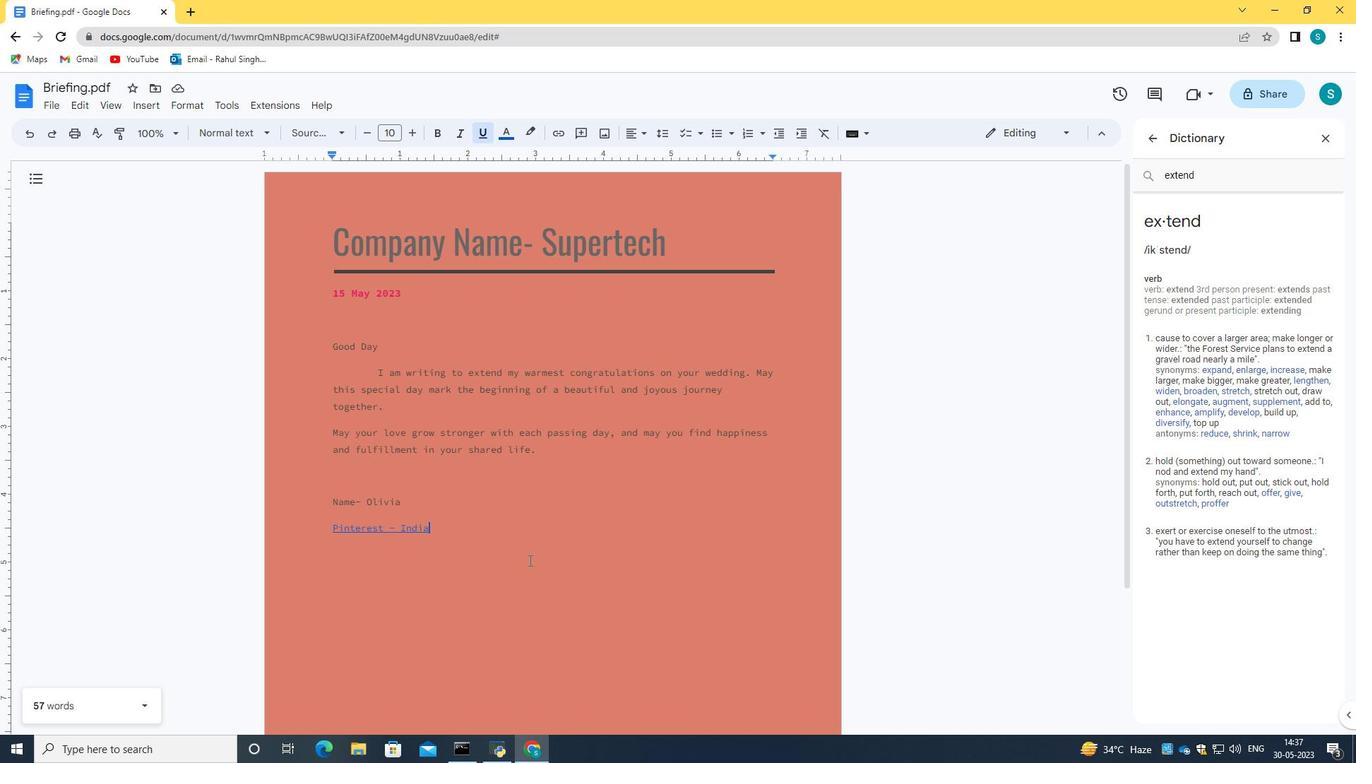 
Action: Mouse moved to (522, 544)
Screenshot: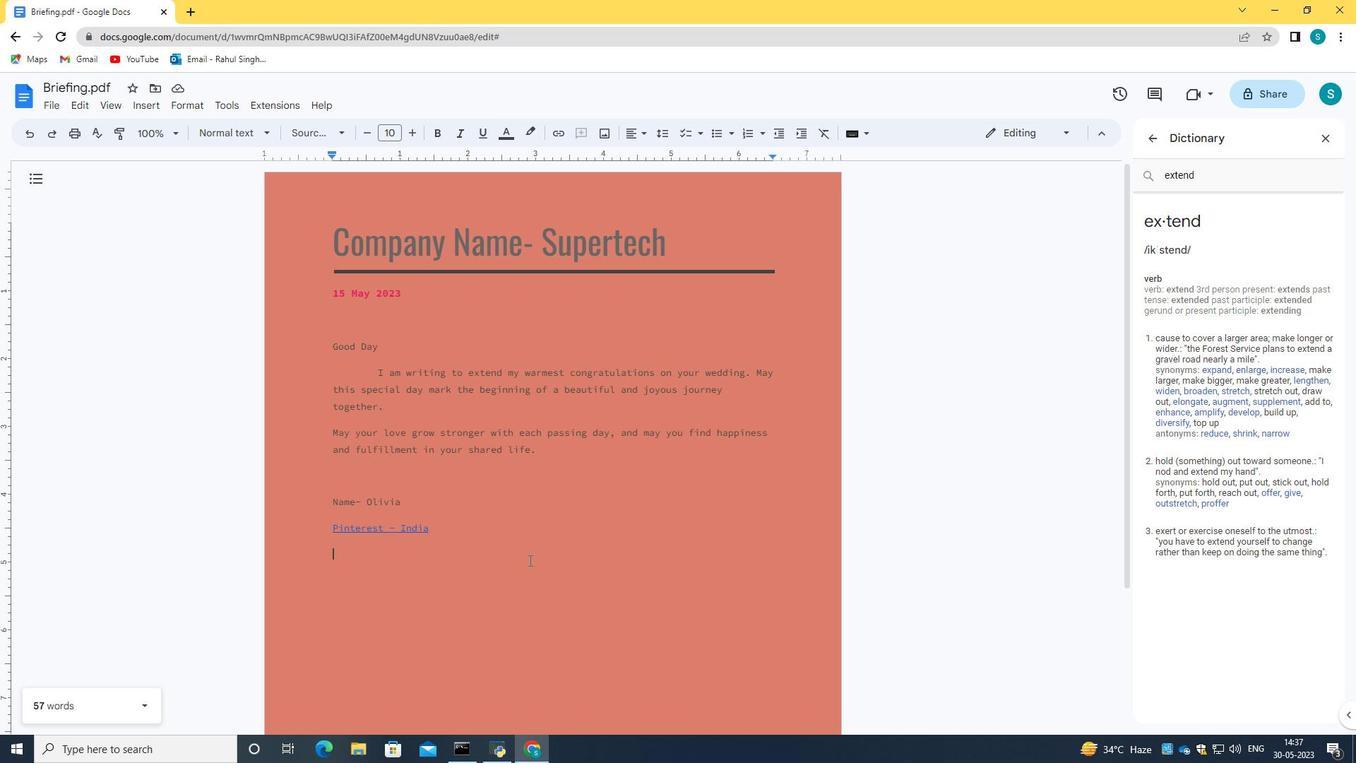 
